 Task: Create a 'table' object.
Action: Mouse moved to (545, 77)
Screenshot: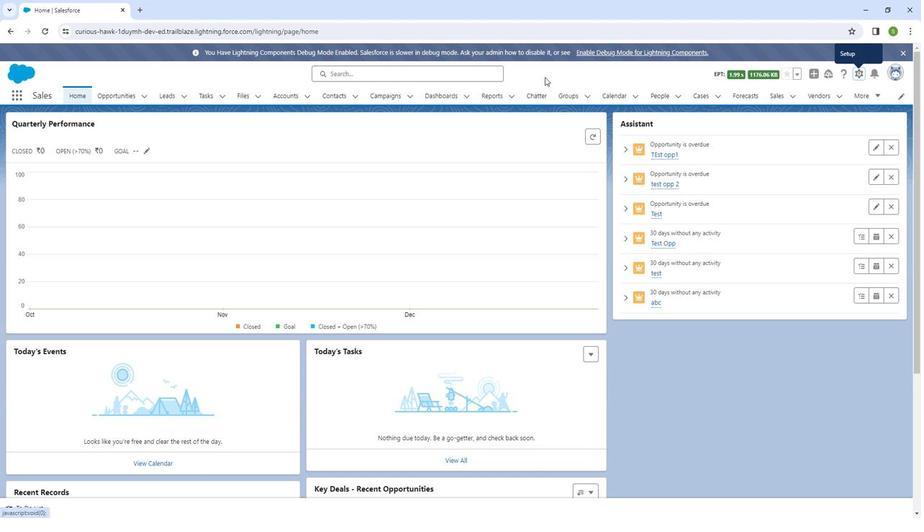 
Action: Mouse pressed left at (545, 77)
Screenshot: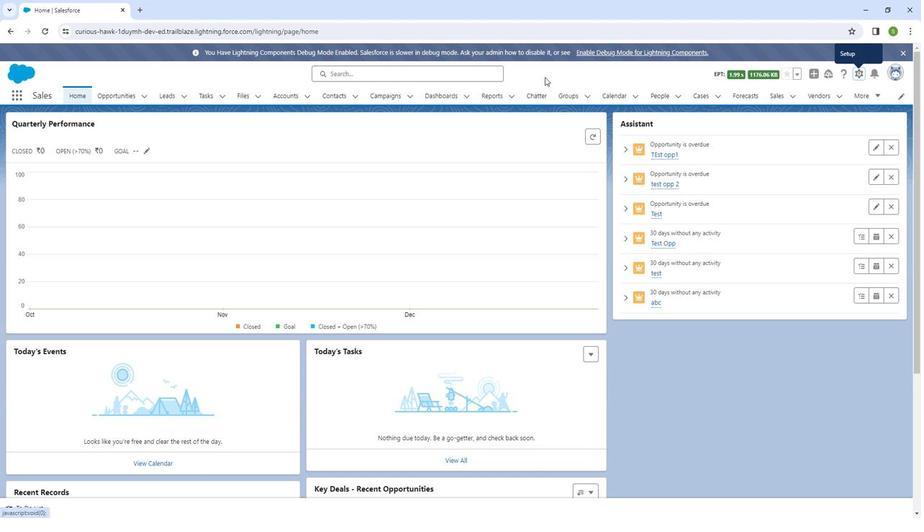 
Action: Mouse moved to (861, 72)
Screenshot: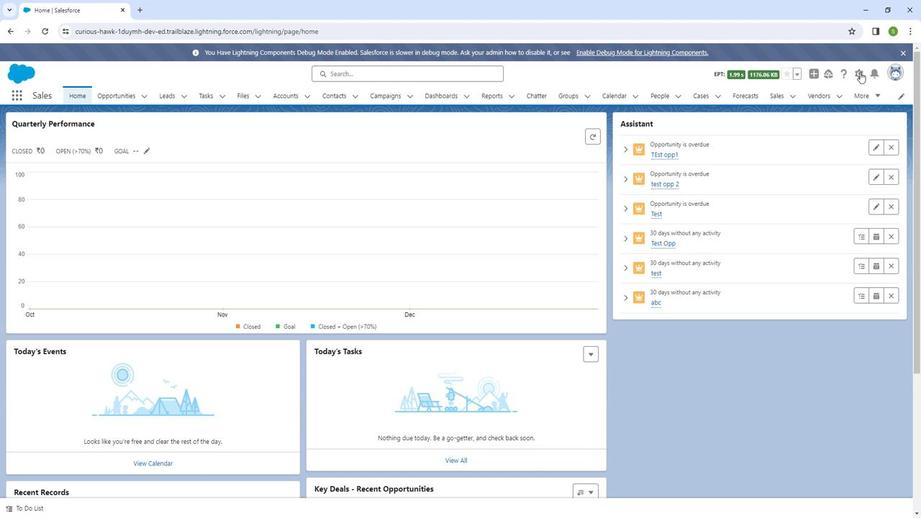 
Action: Mouse pressed left at (861, 72)
Screenshot: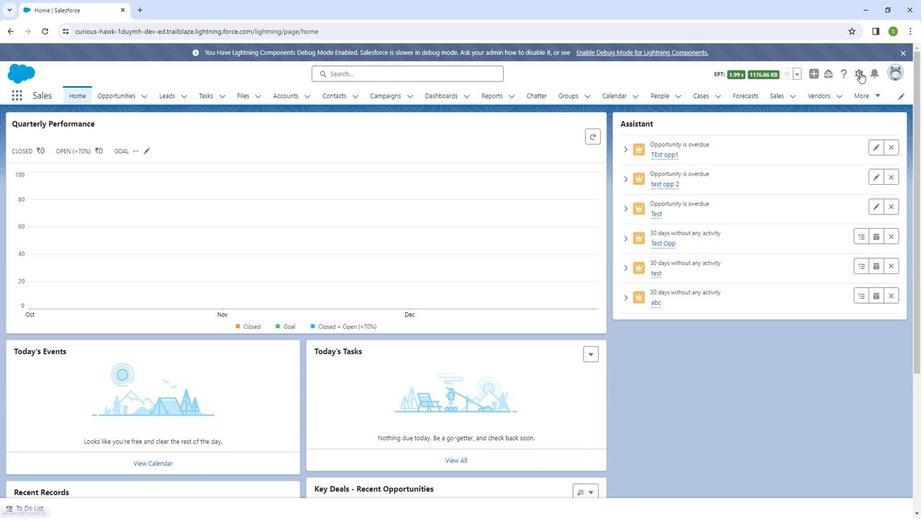 
Action: Mouse moved to (837, 104)
Screenshot: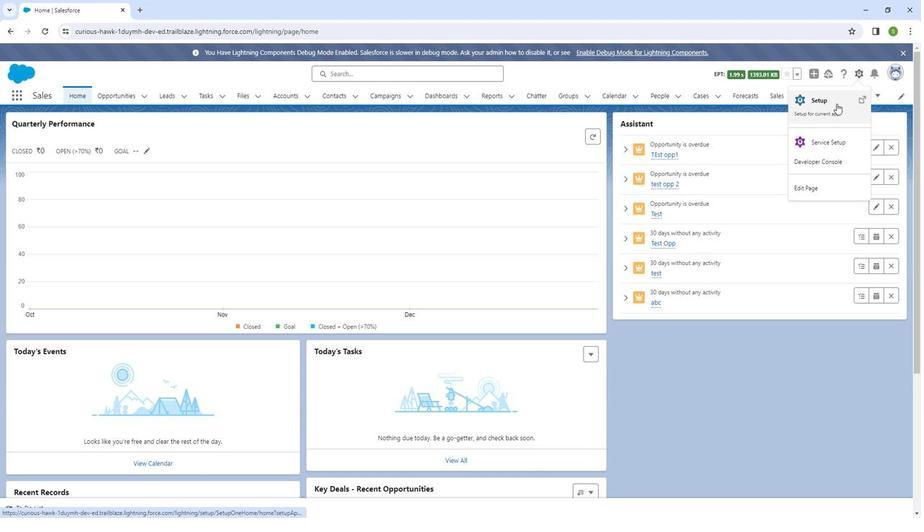 
Action: Mouse pressed left at (837, 104)
Screenshot: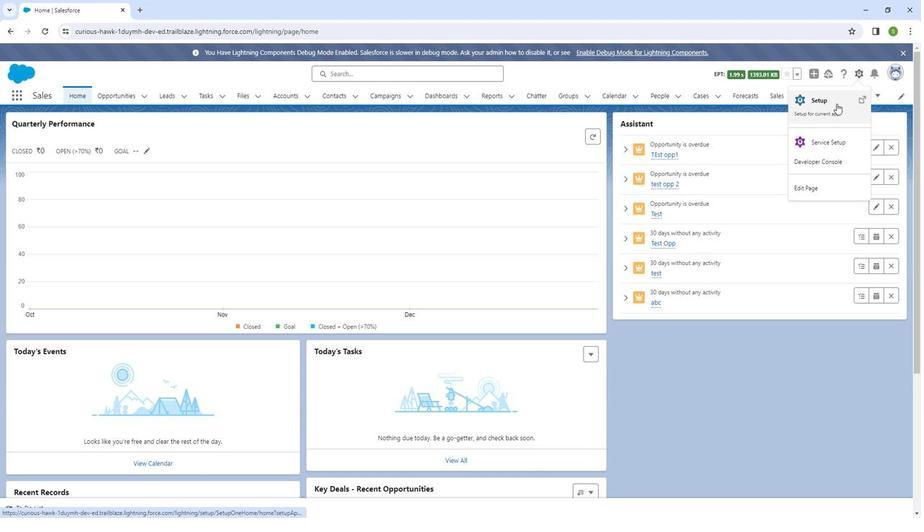 
Action: Mouse moved to (126, 97)
Screenshot: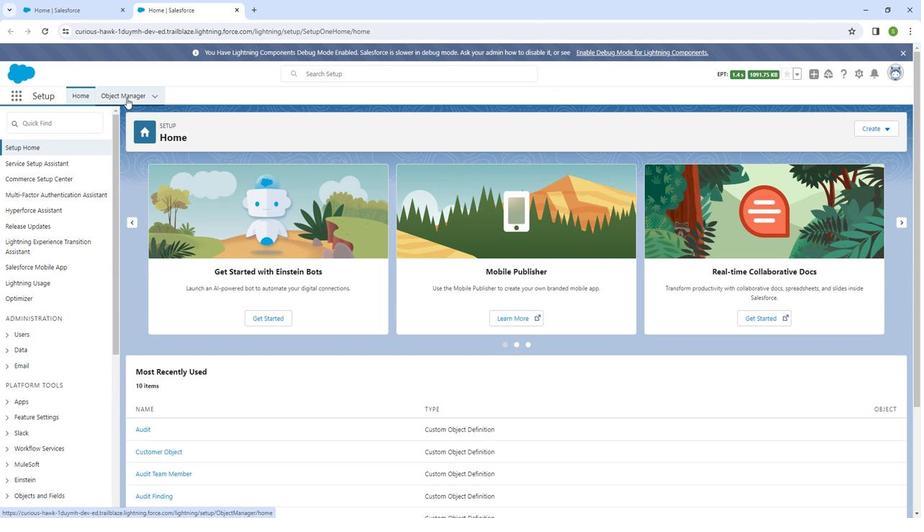 
Action: Mouse pressed left at (126, 97)
Screenshot: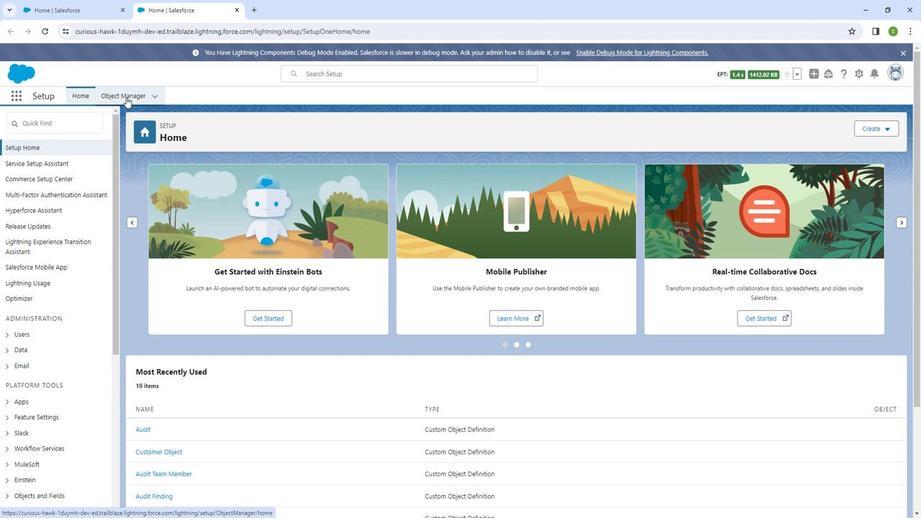 
Action: Mouse moved to (877, 126)
Screenshot: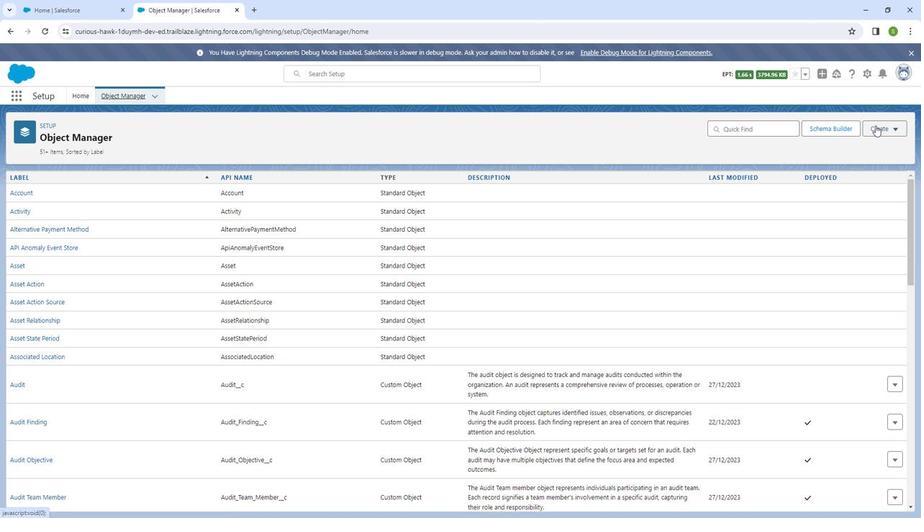 
Action: Mouse pressed left at (877, 126)
Screenshot: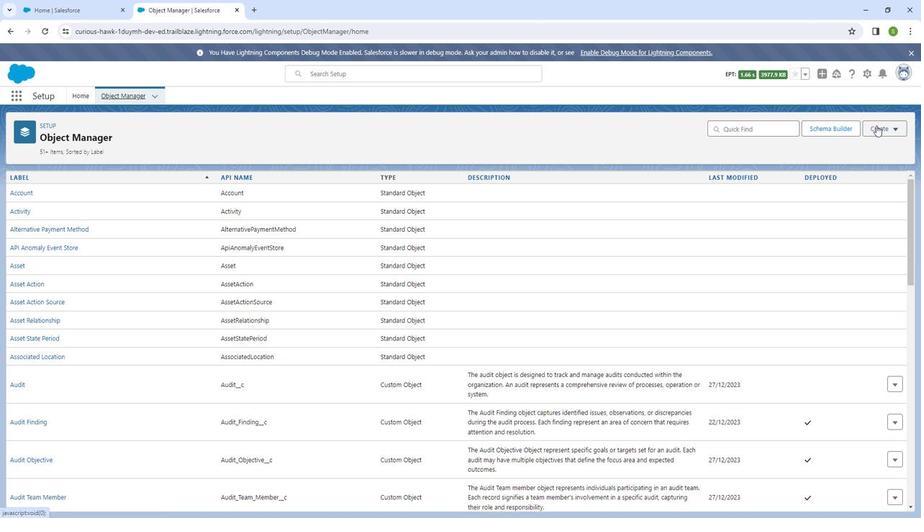 
Action: Mouse moved to (865, 150)
Screenshot: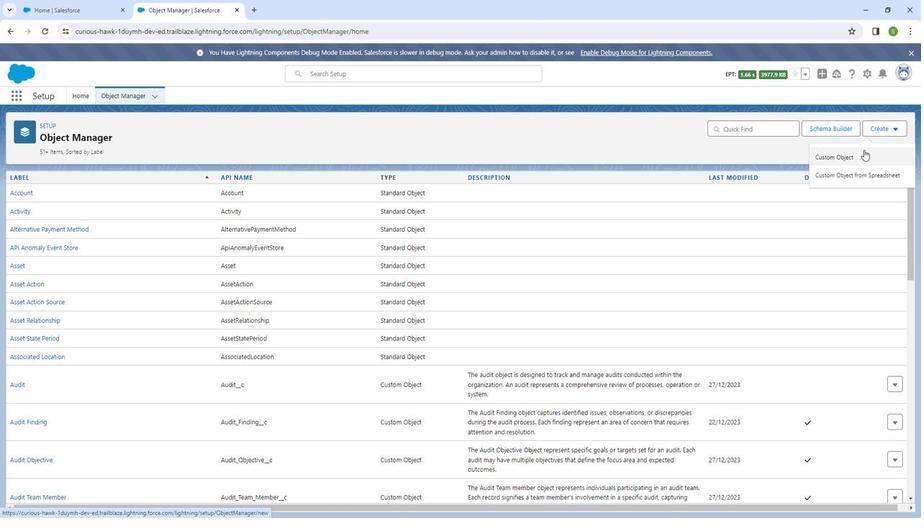 
Action: Mouse pressed left at (865, 150)
Screenshot: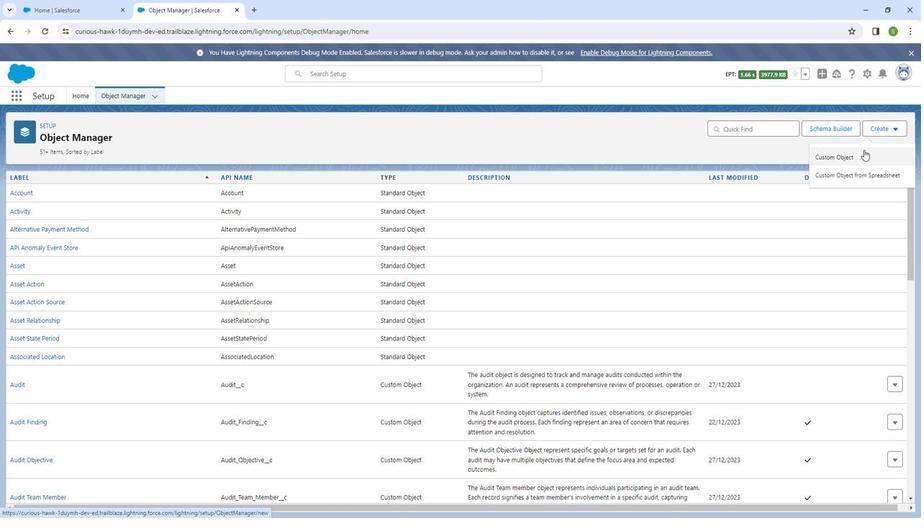
Action: Mouse moved to (244, 256)
Screenshot: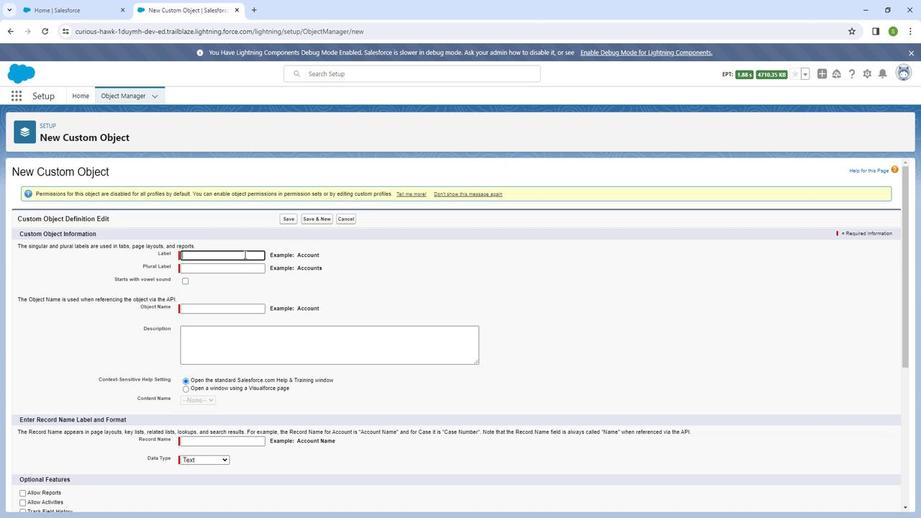 
Action: Mouse pressed left at (244, 256)
Screenshot: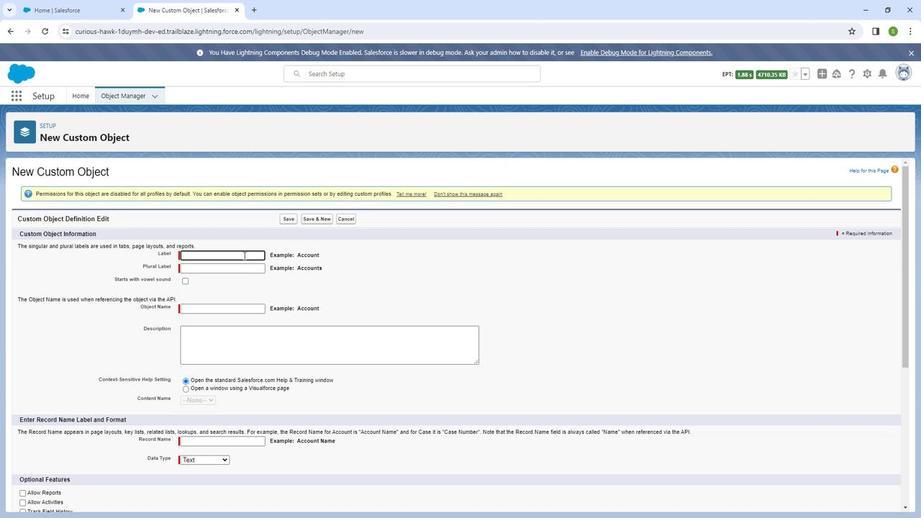
Action: Mouse moved to (245, 252)
Screenshot: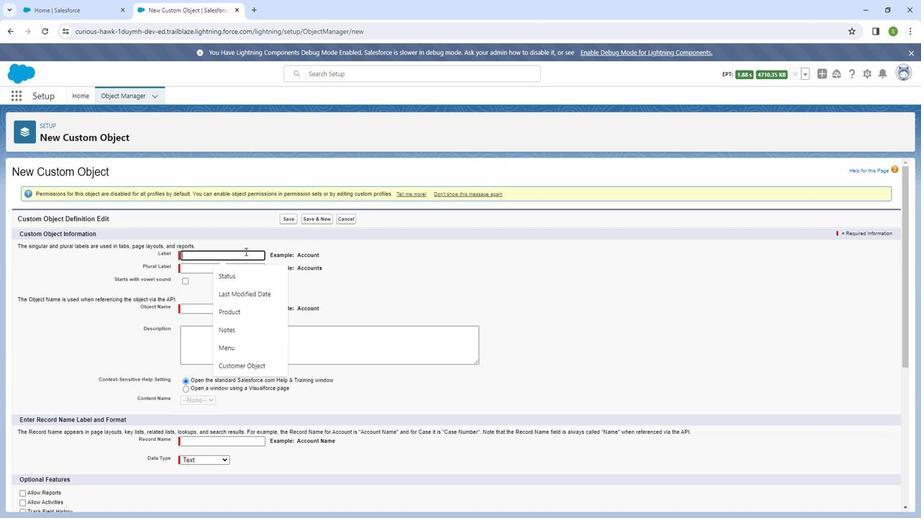 
Action: Key pressed <Key.shift_r>Table
Screenshot: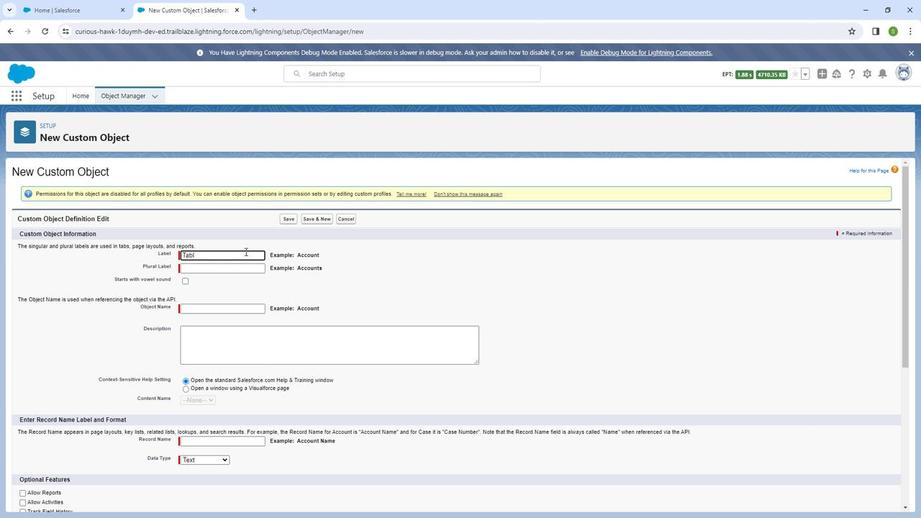 
Action: Mouse moved to (247, 270)
Screenshot: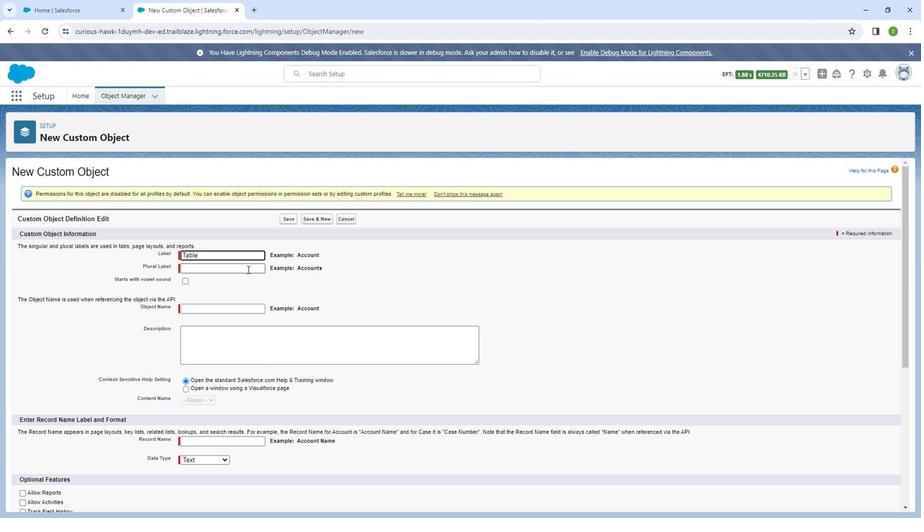 
Action: Mouse pressed left at (247, 270)
Screenshot: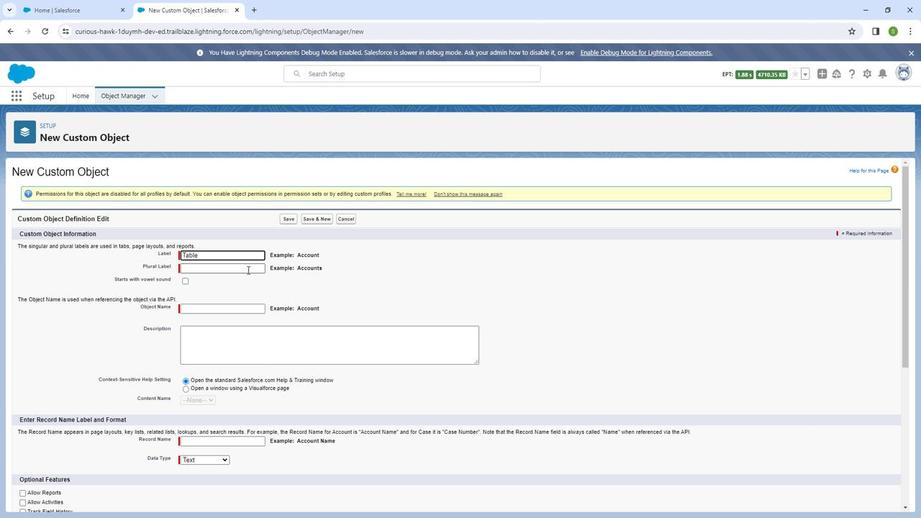
Action: Mouse moved to (242, 272)
Screenshot: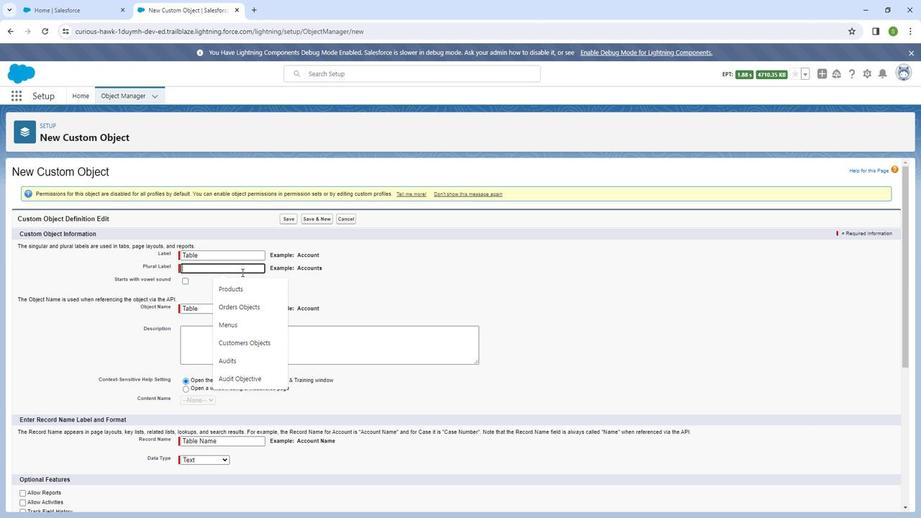 
Action: Key pressed <Key.shift_r>Tables
Screenshot: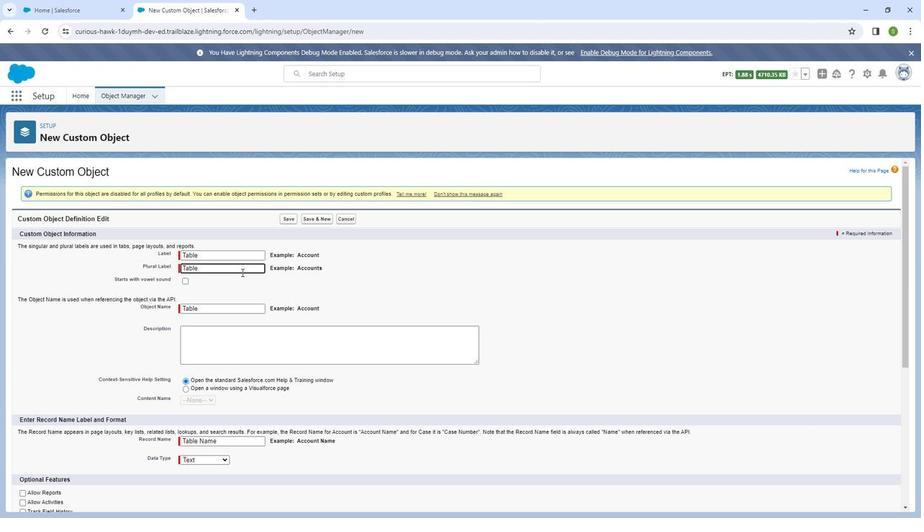 
Action: Mouse moved to (230, 337)
Screenshot: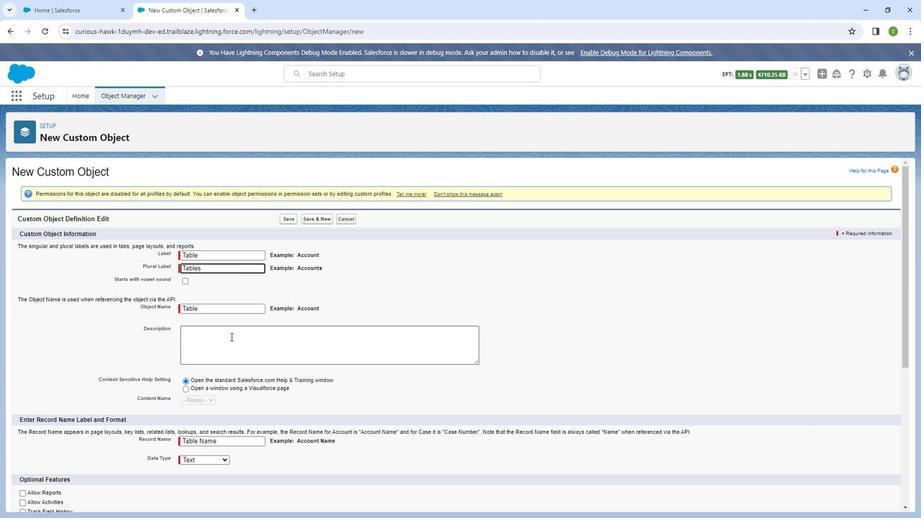 
Action: Mouse pressed left at (230, 337)
Screenshot: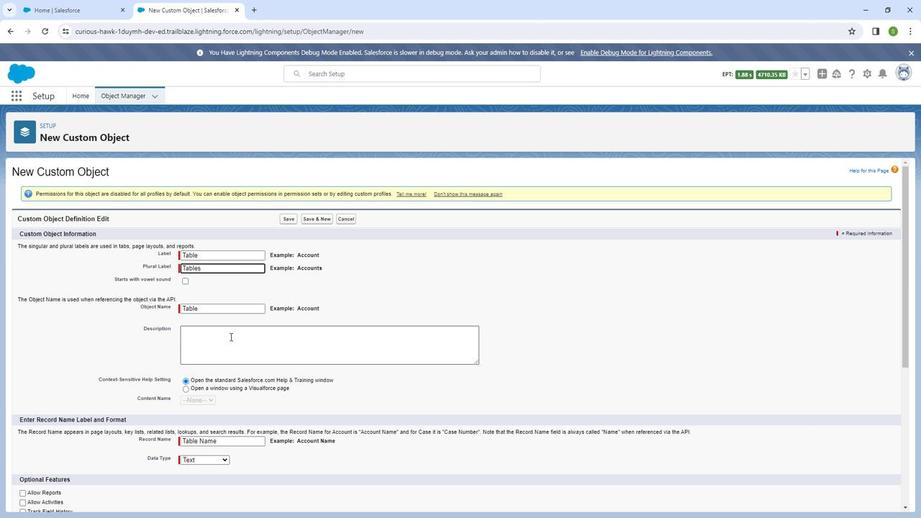 
Action: Key pressed <Key.shift_r>A<Key.space><Key.shift_r>Table<Key.space><Key.shift_r>Object<Key.space>in<Key.space><Key.shift_r><Key.shift_r>Restaurant<Key.space><Key.shift_r>Management<Key.space><Key.shift_r><Key.shift_r><Key.shift_r><Key.shift_r>System<Key.space>are<Key.space>important<Key.space>for<Key.space>guiding<Key.space>users<Key.space>and<Key.space>ensuring<Key.space>clarity<Key.space>about<Key.space>the<Key.space><Key.shift_r><Key.shift_r><Key.shift_r>Purpose<Key.space>and<Key.space>usage<Key.space>of<Key.space>each<Key.space>field.<Key.space><Key.shift_r><Key.shift_r><Key.shift_r><Key.shift_r><Key.shift_r><Key.shift_r><Key.shift_r><Key.shift_r><Key.shift_r>Table<Key.space><Key.shift_r><Key.shift_r><Key.shift_r><Key.shift_r><Key.shift_r>Object<Key.space>will<Key.space>store<Key.space>the<Key.space>reservation<Key.space>and<Key.space>customer<Key.space>object<Key.space>information.
Screenshot: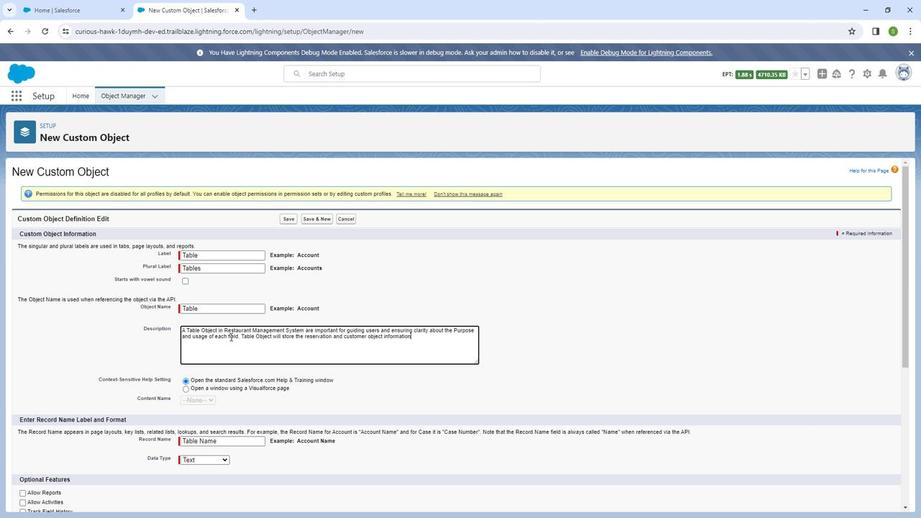 
Action: Mouse moved to (225, 443)
Screenshot: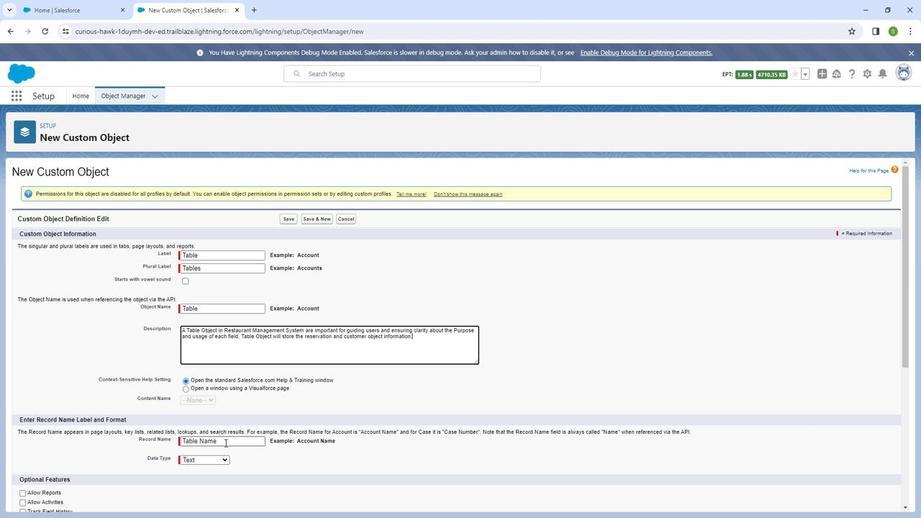 
Action: Mouse pressed left at (225, 443)
Screenshot: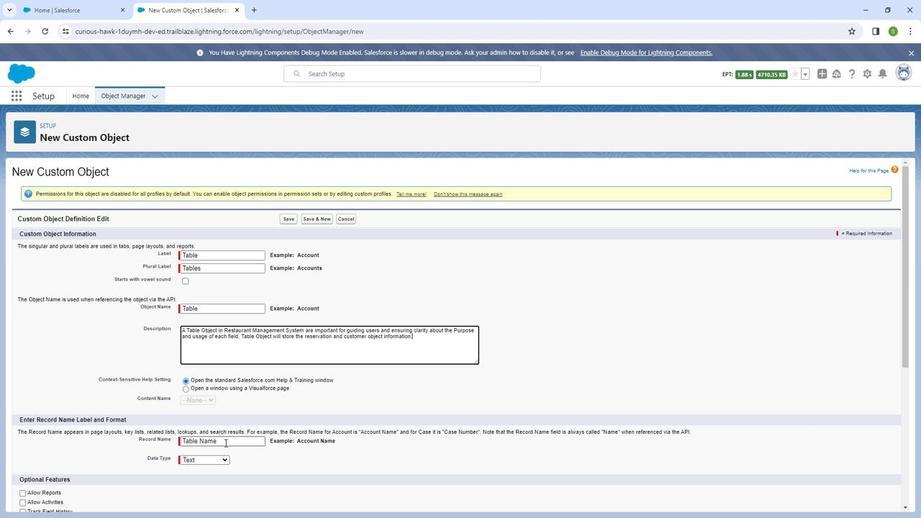 
Action: Mouse moved to (199, 435)
Screenshot: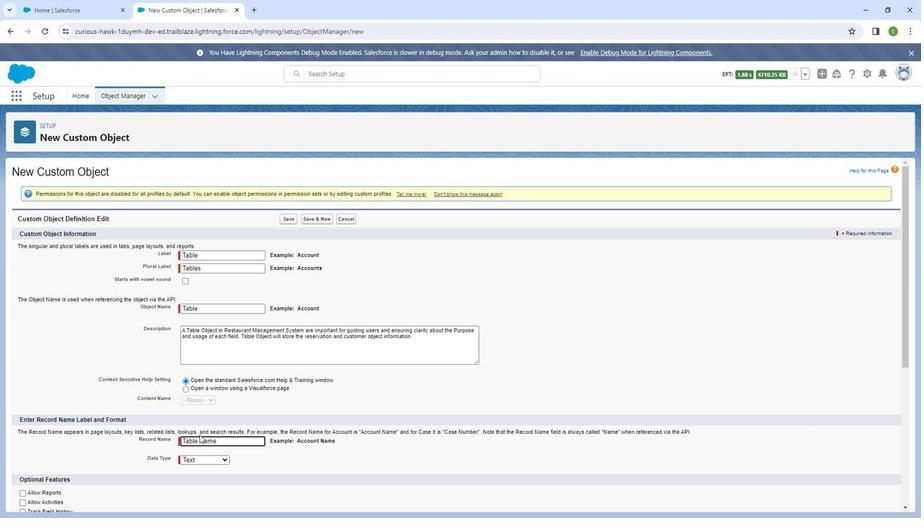 
Action: Key pressed <Key.backspace><Key.backspace><Key.backspace><Key.backspace><Key.shift_r>I<Key.shift_r>D
Screenshot: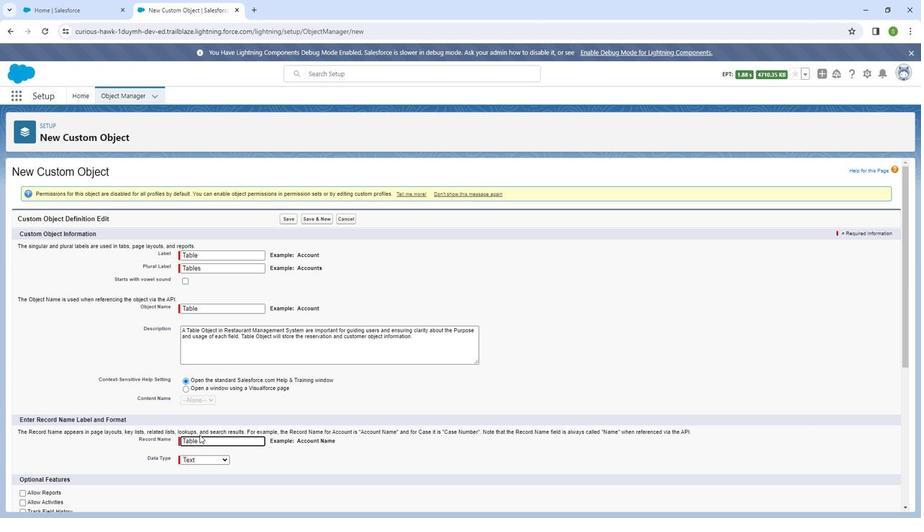 
Action: Mouse moved to (201, 460)
Screenshot: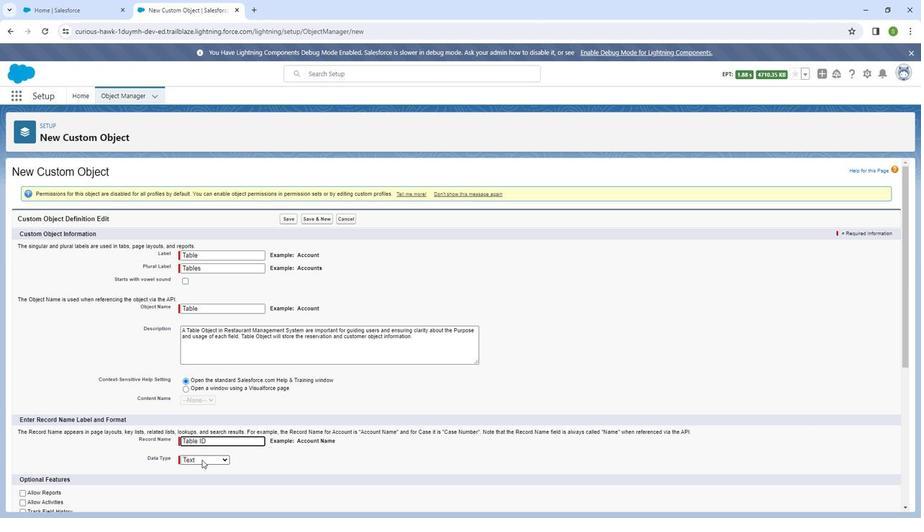 
Action: Mouse pressed left at (201, 460)
Screenshot: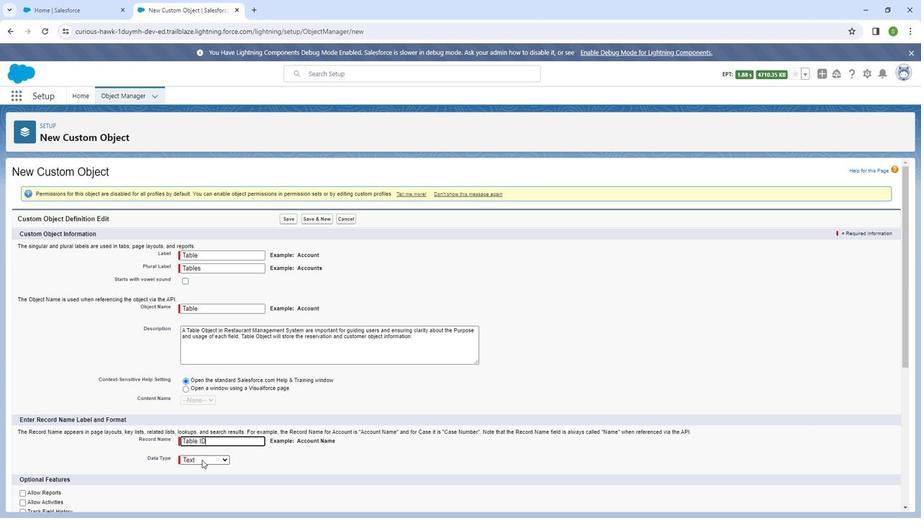 
Action: Mouse moved to (203, 478)
Screenshot: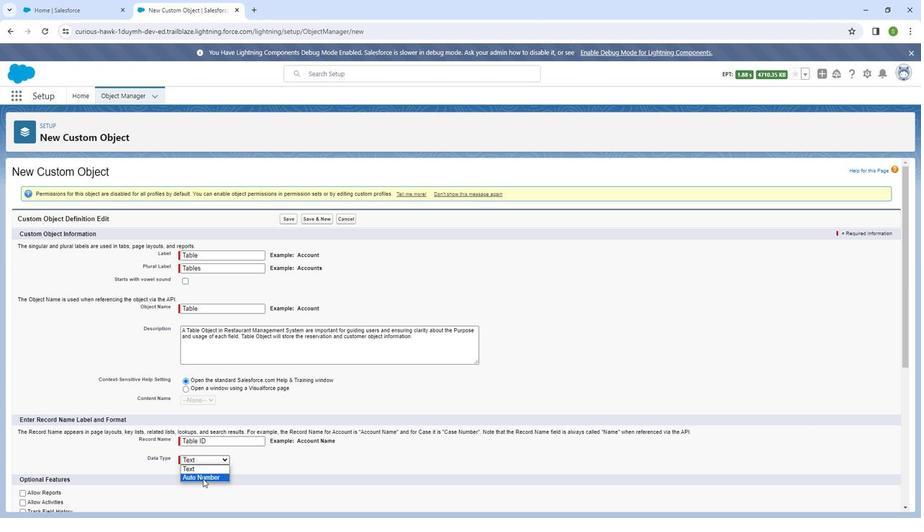 
Action: Mouse pressed left at (203, 478)
Screenshot: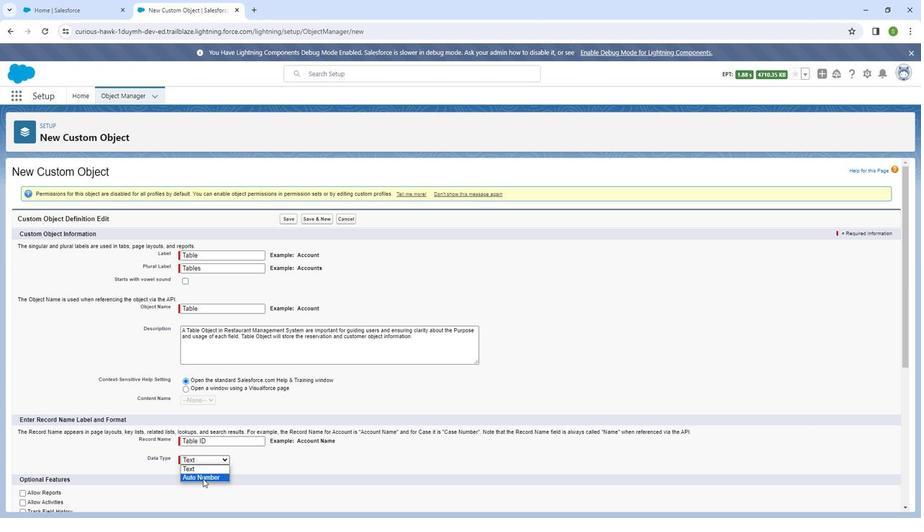 
Action: Mouse moved to (206, 471)
Screenshot: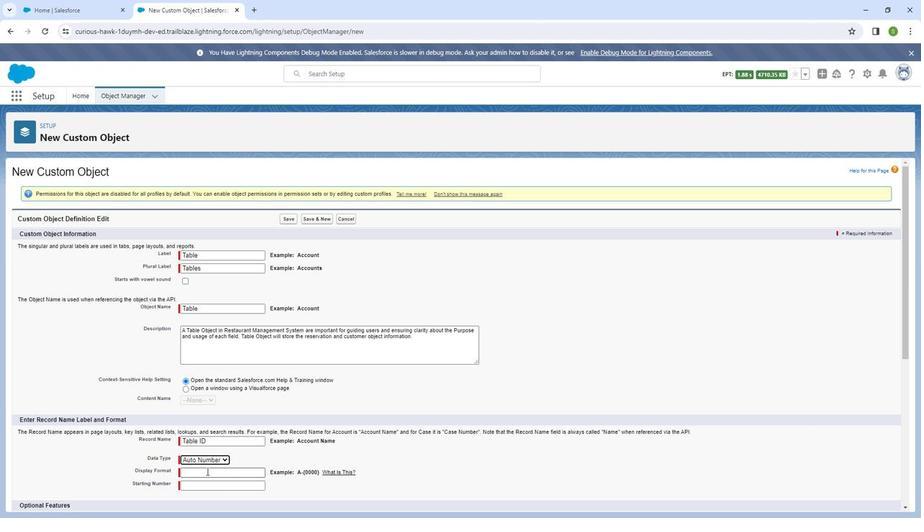 
Action: Mouse pressed left at (206, 471)
Screenshot: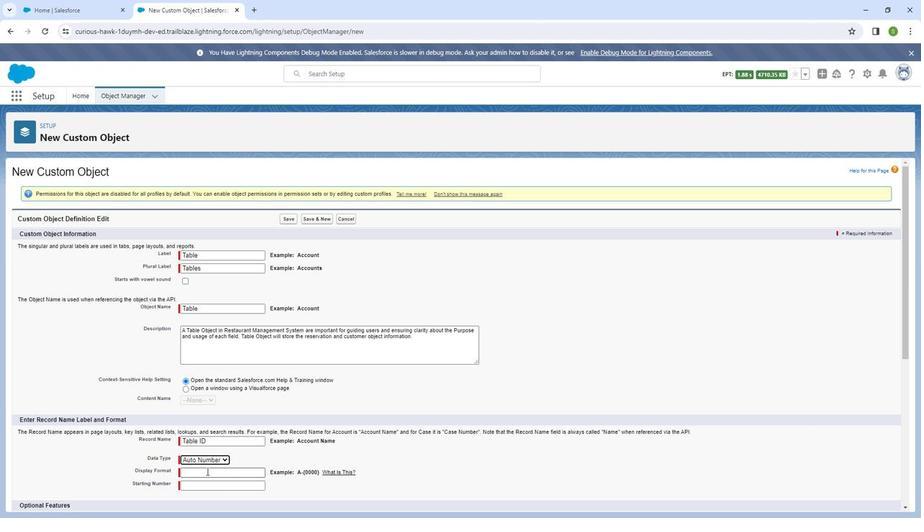 
Action: Mouse moved to (197, 473)
Screenshot: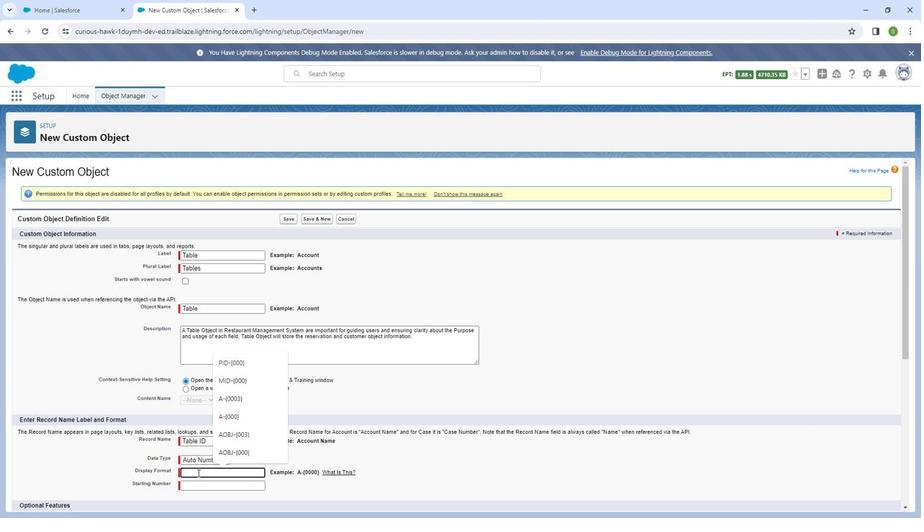
Action: Key pressed <Key.shift_r><Key.shift_r><Key.shift_r><Key.shift_r>TID-<Key.shift_r><Key.shift_r><Key.shift_r><Key.shift_r><Key.shift_r><Key.shift_r>{}
Screenshot: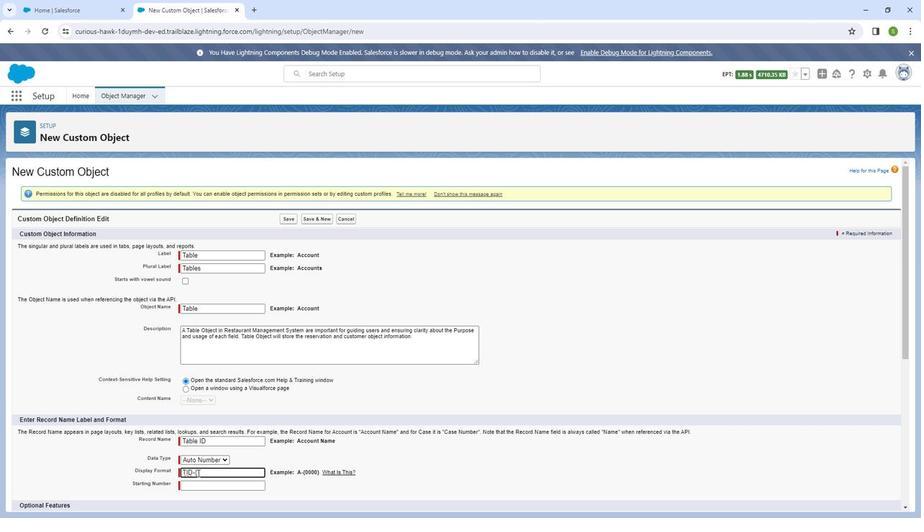 
Action: Mouse moved to (195, 472)
Screenshot: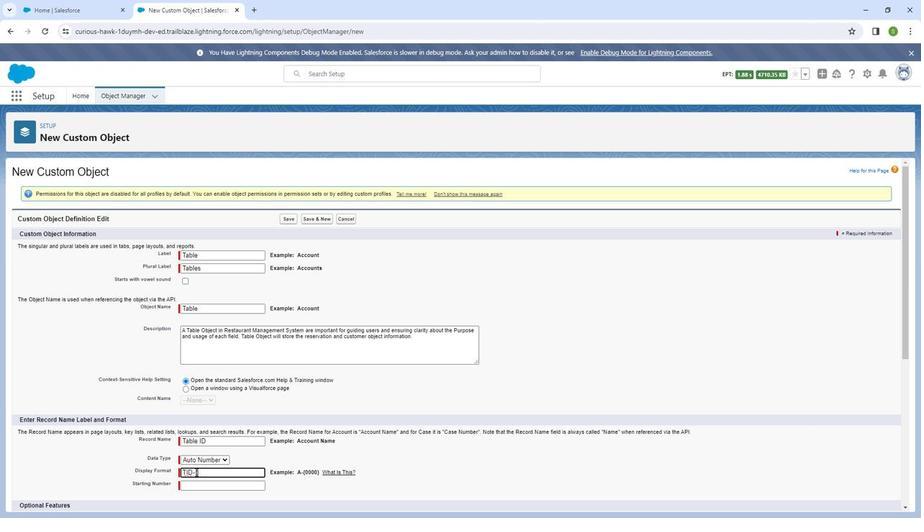 
Action: Mouse pressed left at (195, 472)
Screenshot: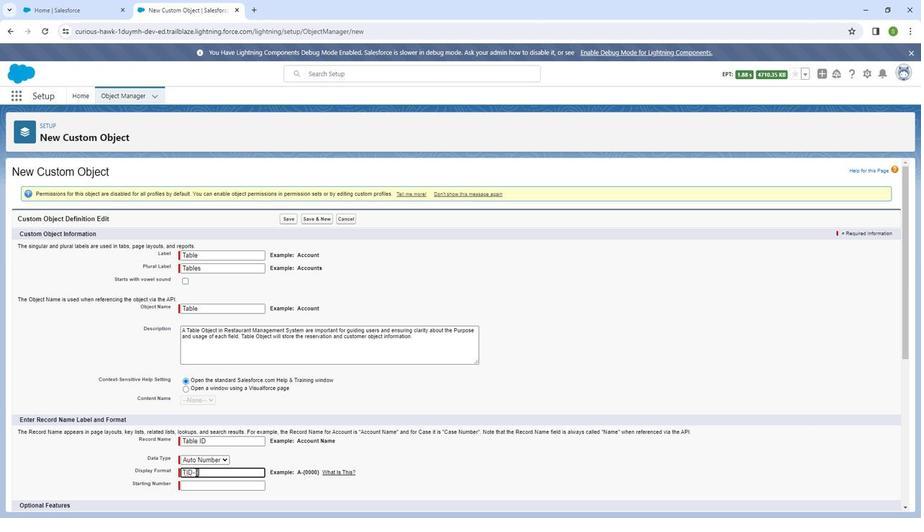 
Action: Mouse moved to (200, 469)
Screenshot: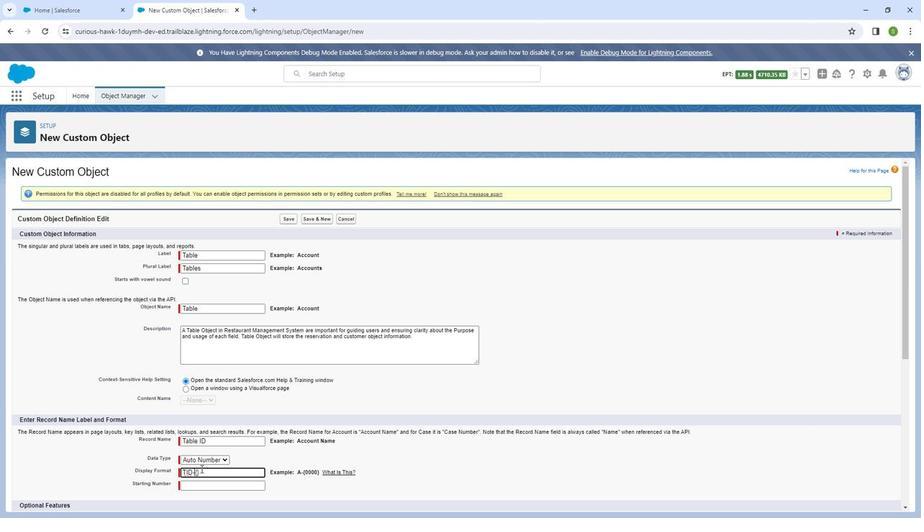 
Action: Key pressed <Key.right>3698
Screenshot: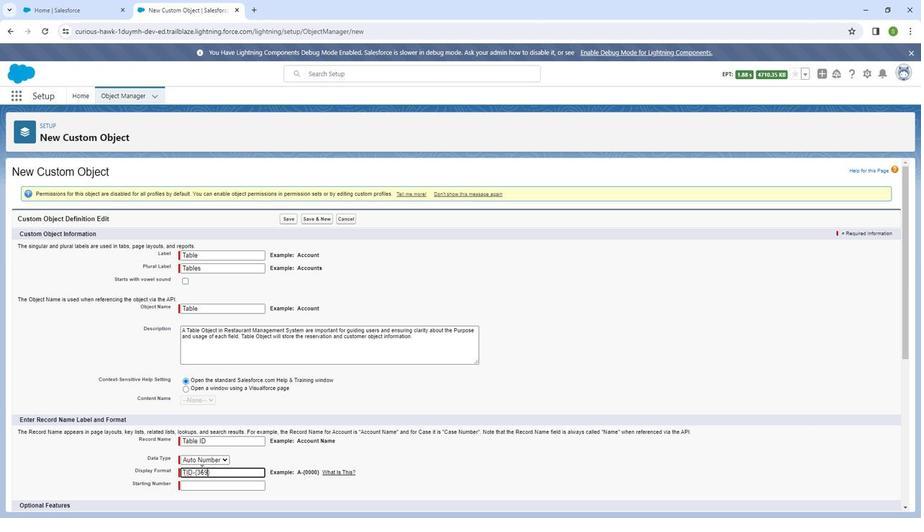 
Action: Mouse moved to (193, 484)
Screenshot: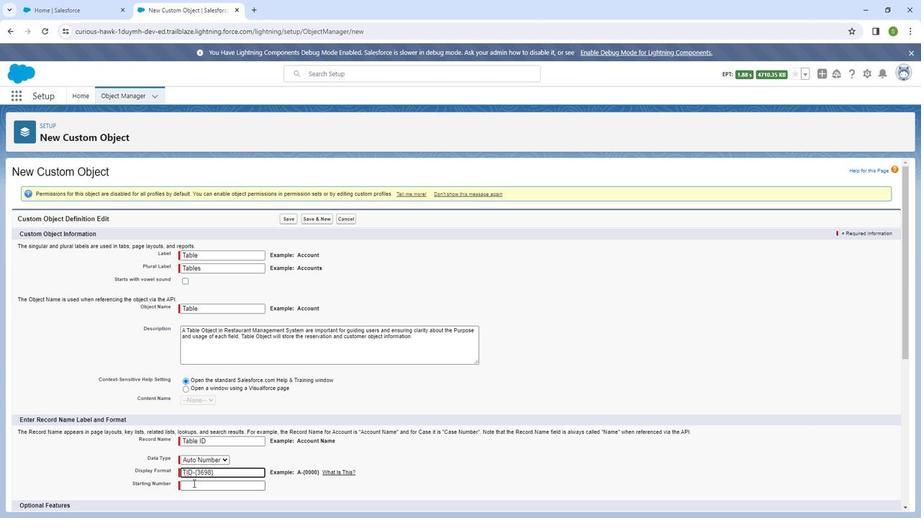 
Action: Mouse pressed left at (193, 484)
Screenshot: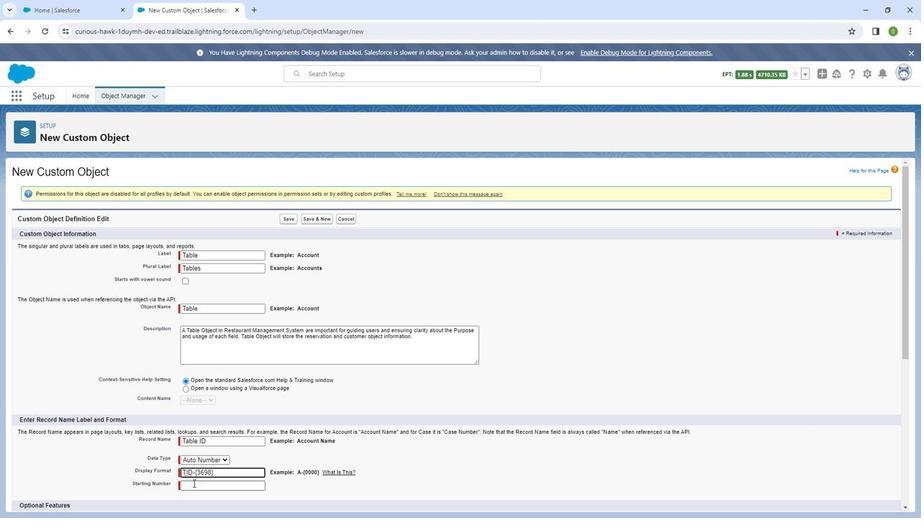 
Action: Mouse moved to (249, 500)
Screenshot: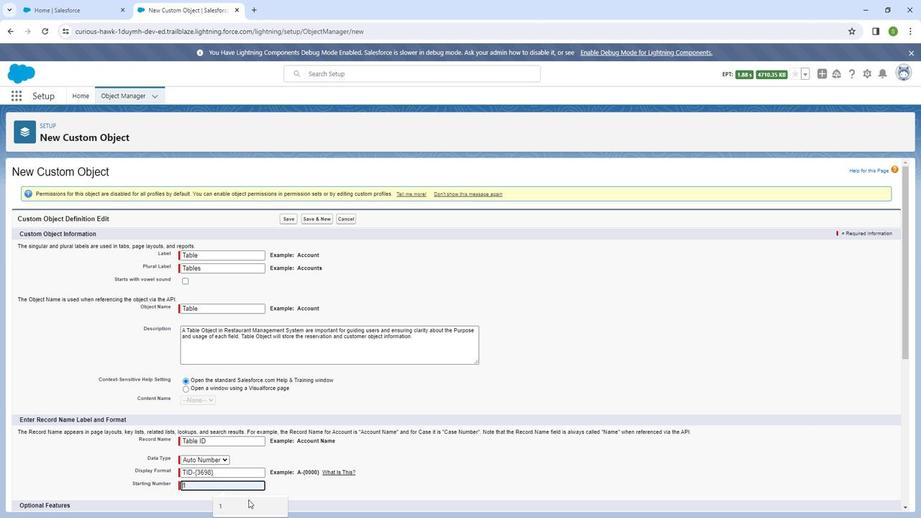 
Action: Mouse pressed left at (249, 500)
Screenshot: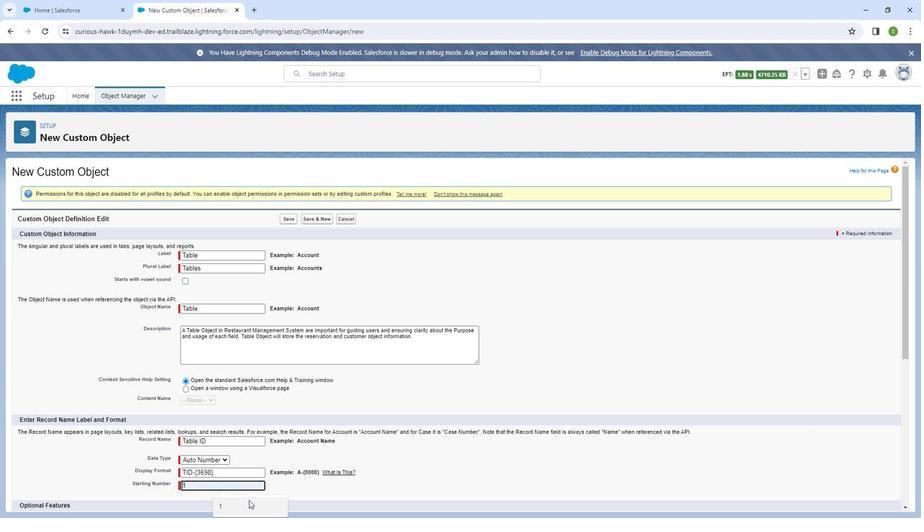 
Action: Mouse moved to (288, 458)
Screenshot: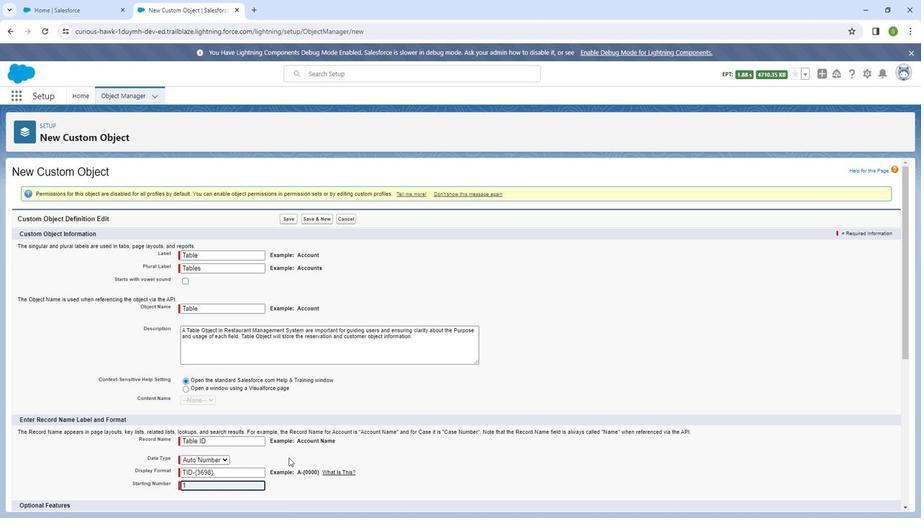 
Action: Mouse scrolled (288, 457) with delta (0, 0)
Screenshot: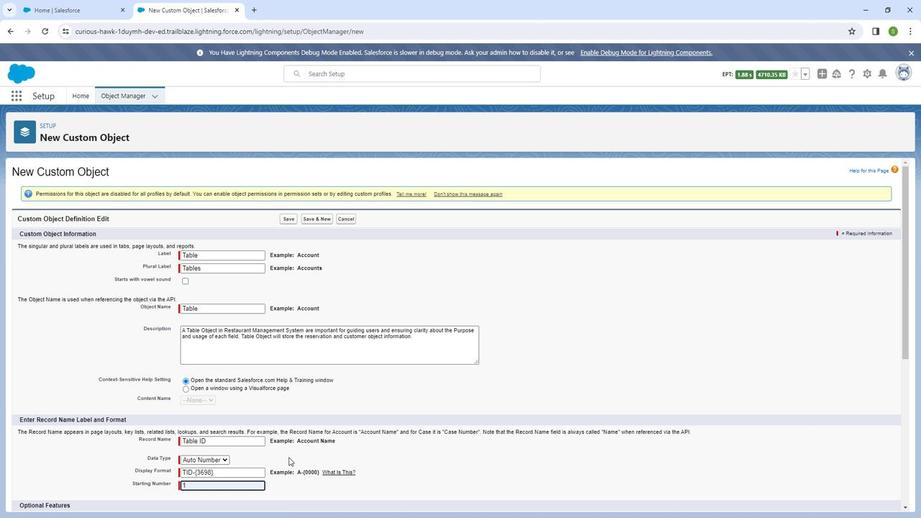 
Action: Mouse scrolled (288, 457) with delta (0, 0)
Screenshot: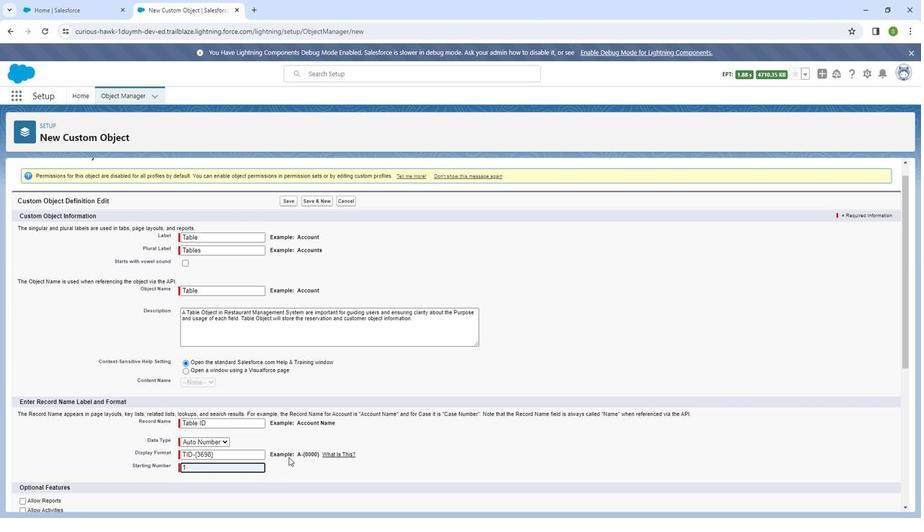 
Action: Mouse moved to (57, 429)
Screenshot: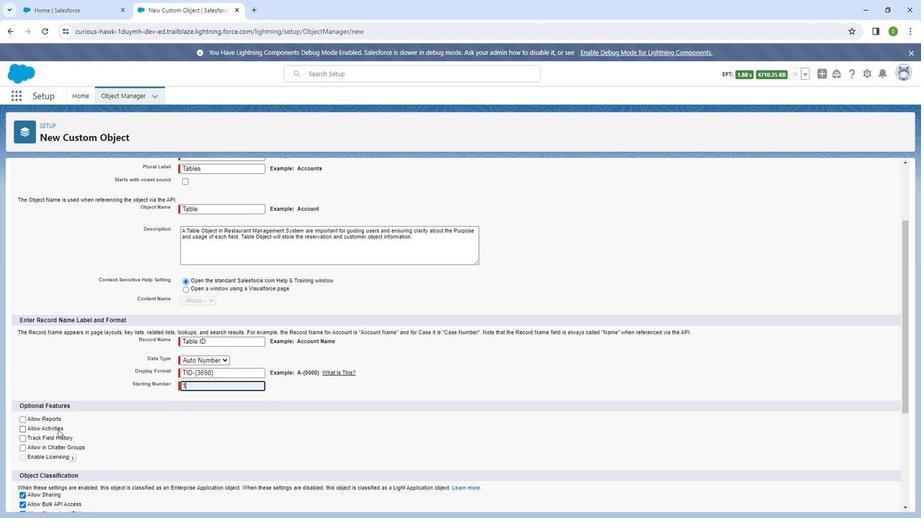 
Action: Mouse pressed left at (57, 429)
Screenshot: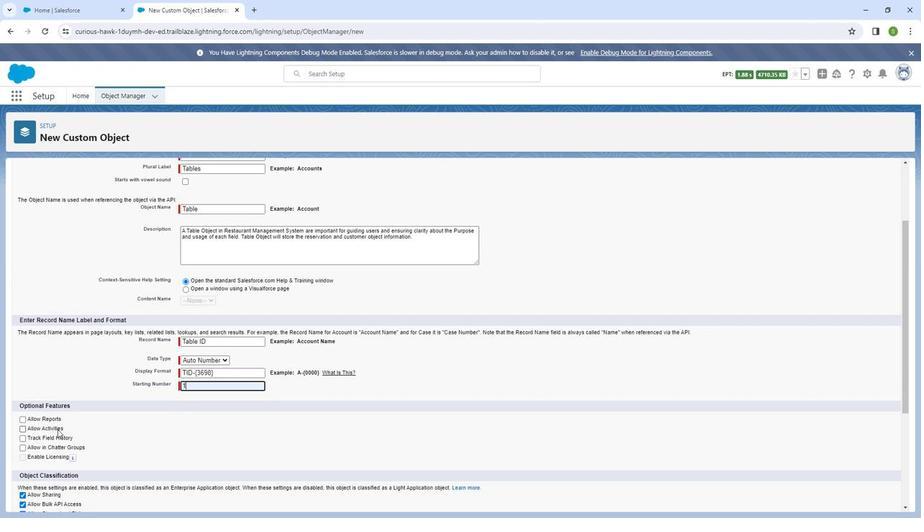 
Action: Mouse moved to (68, 448)
Screenshot: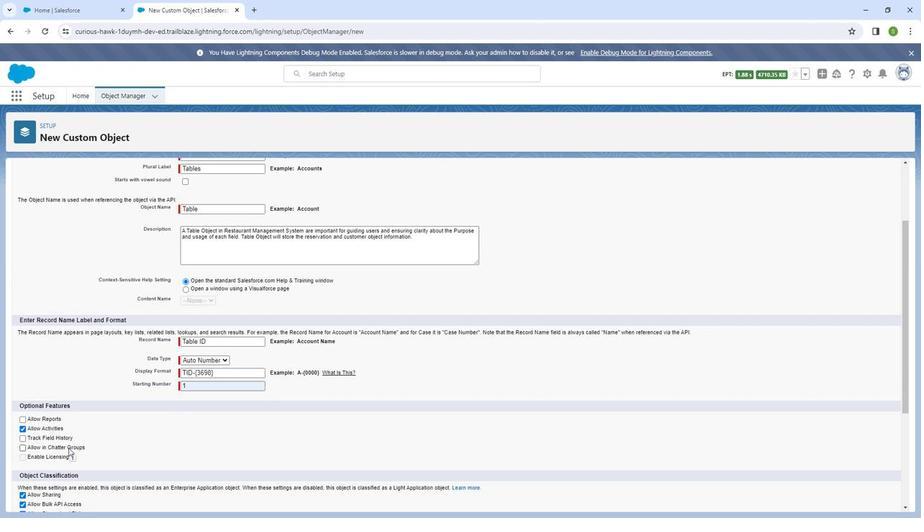 
Action: Mouse pressed left at (68, 448)
Screenshot: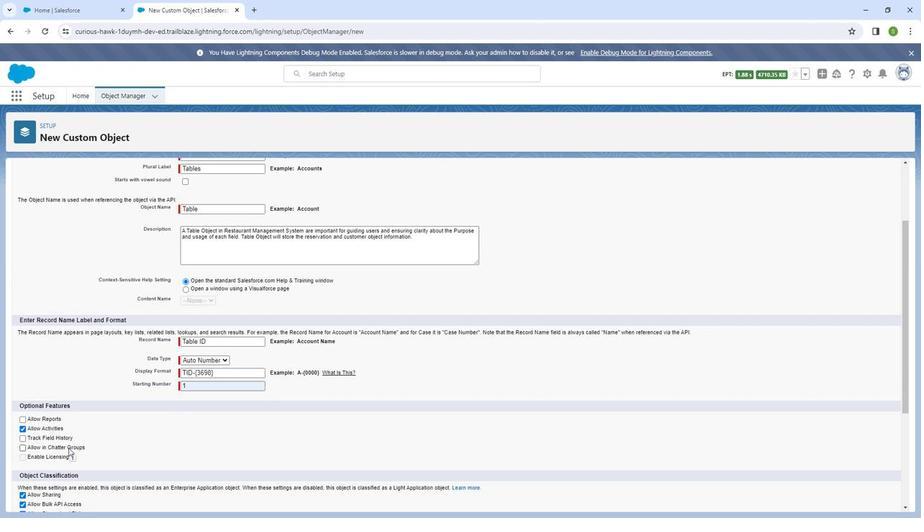 
Action: Mouse moved to (25, 447)
Screenshot: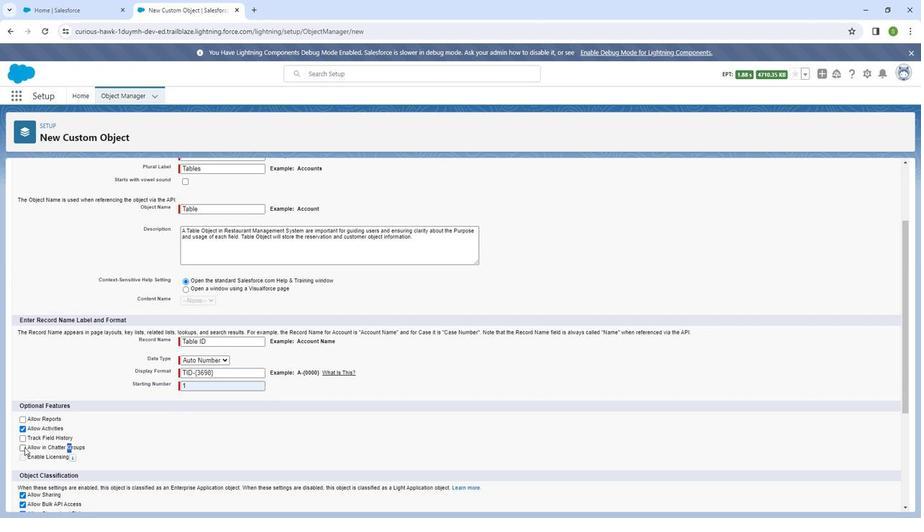 
Action: Mouse pressed left at (25, 447)
Screenshot: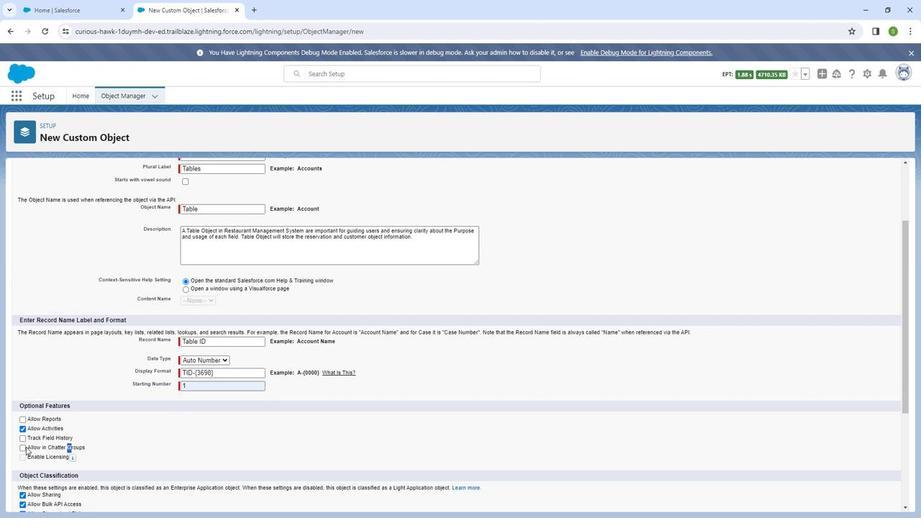 
Action: Mouse moved to (23, 448)
Screenshot: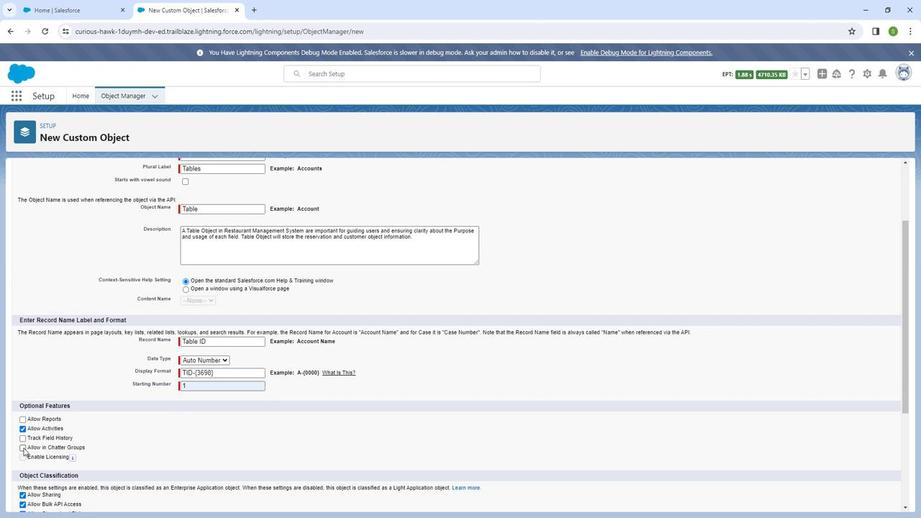 
Action: Mouse pressed left at (23, 448)
Screenshot: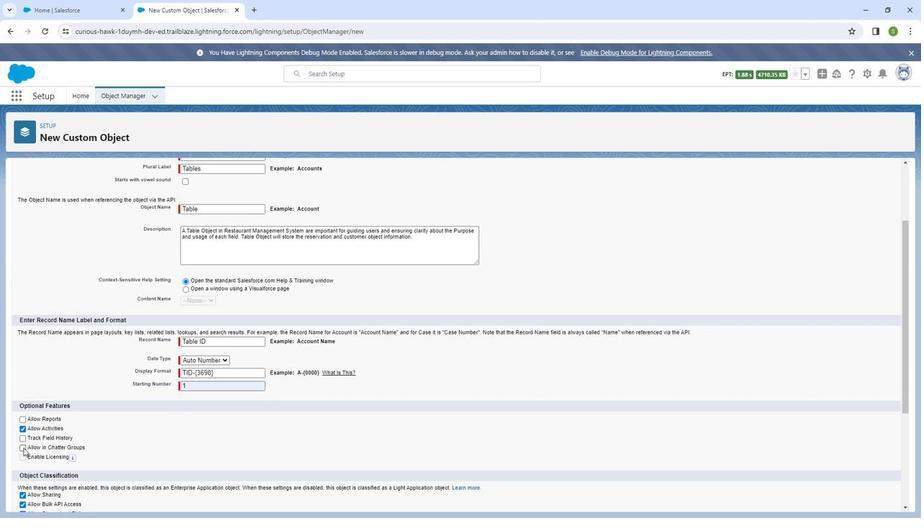 
Action: Mouse moved to (238, 442)
Screenshot: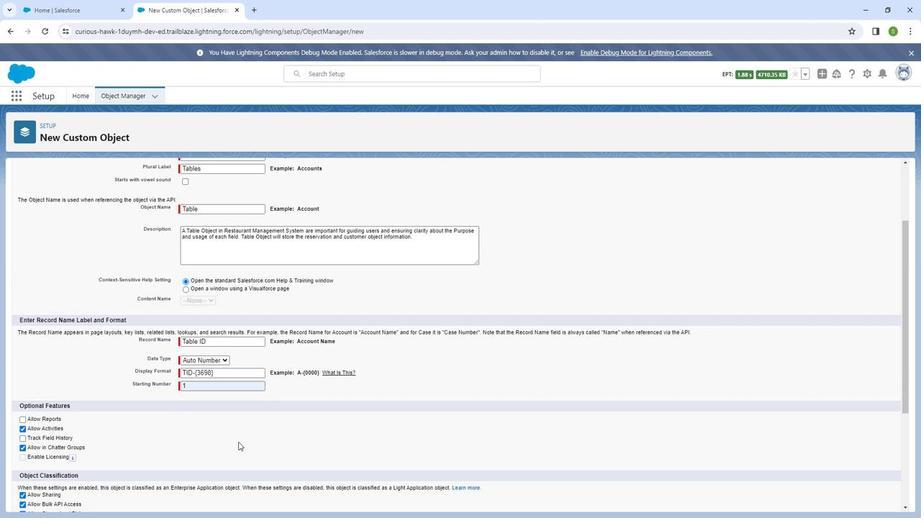 
Action: Mouse scrolled (238, 441) with delta (0, 0)
Screenshot: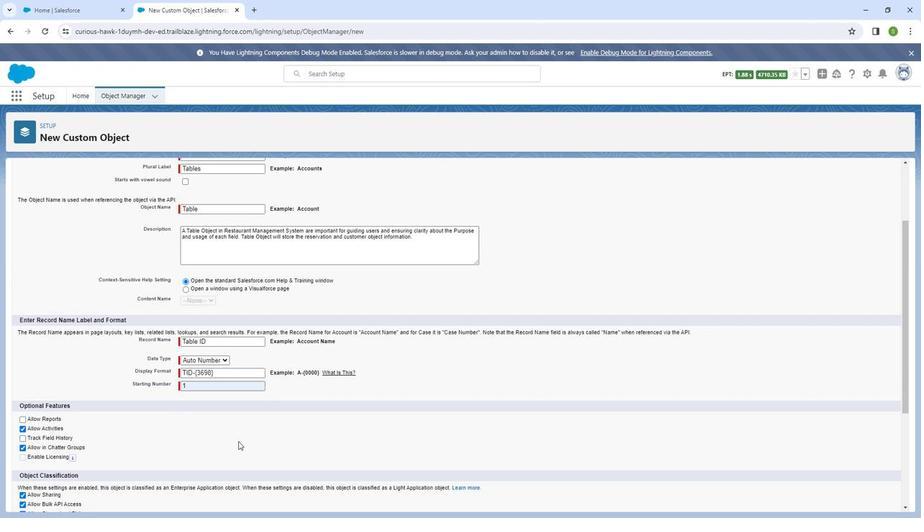 
Action: Mouse moved to (239, 441)
Screenshot: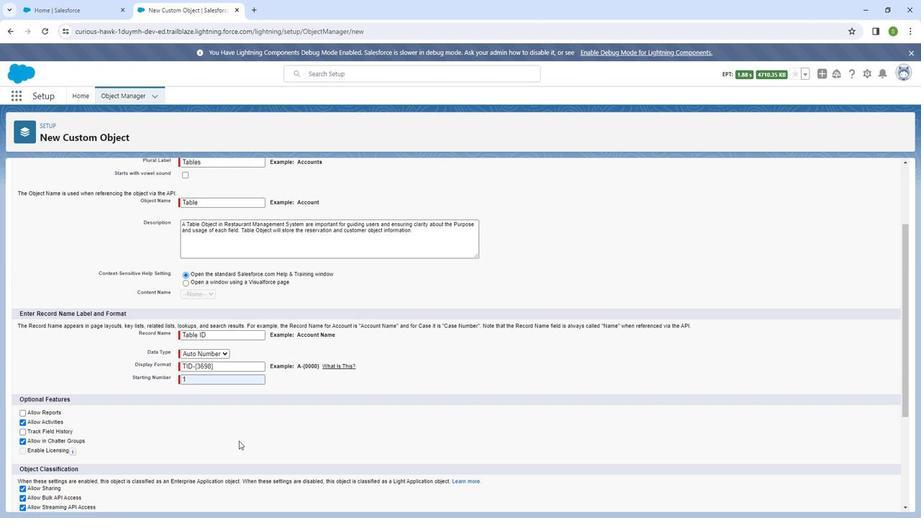 
Action: Mouse scrolled (239, 440) with delta (0, 0)
Screenshot: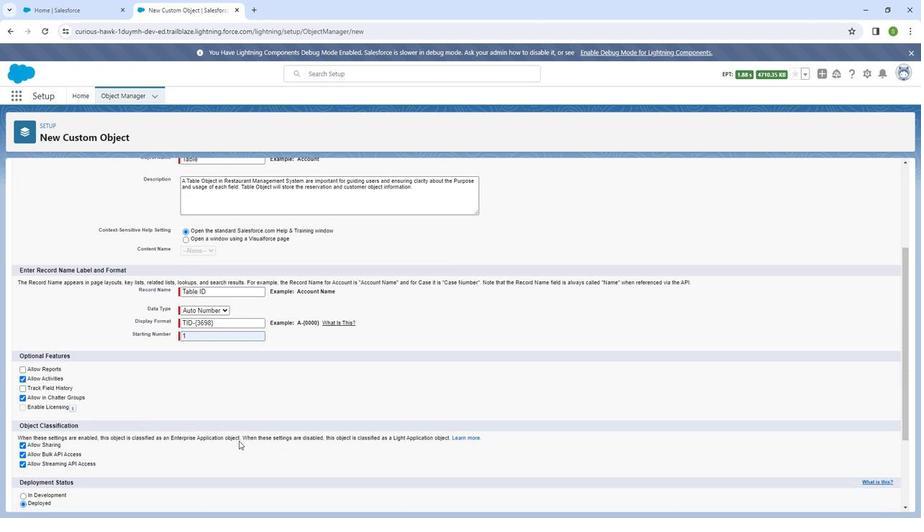 
Action: Mouse scrolled (239, 440) with delta (0, 0)
Screenshot: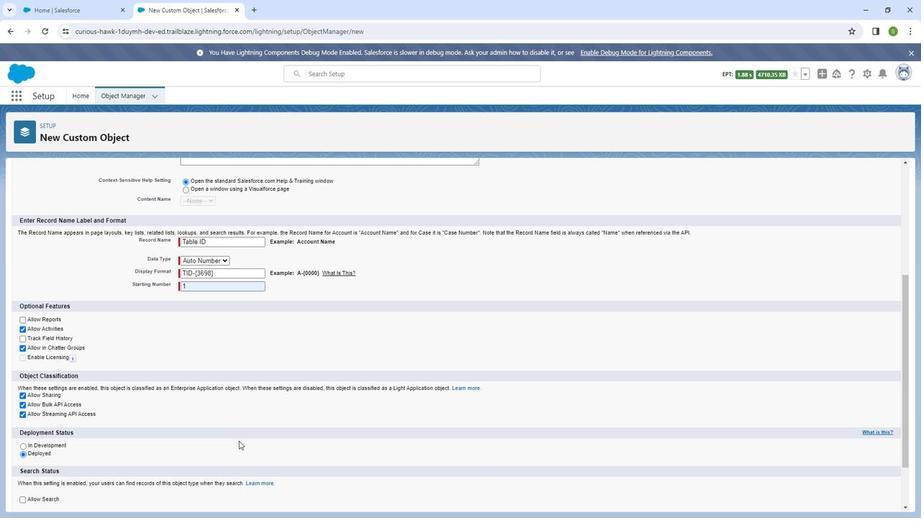 
Action: Mouse moved to (33, 449)
Screenshot: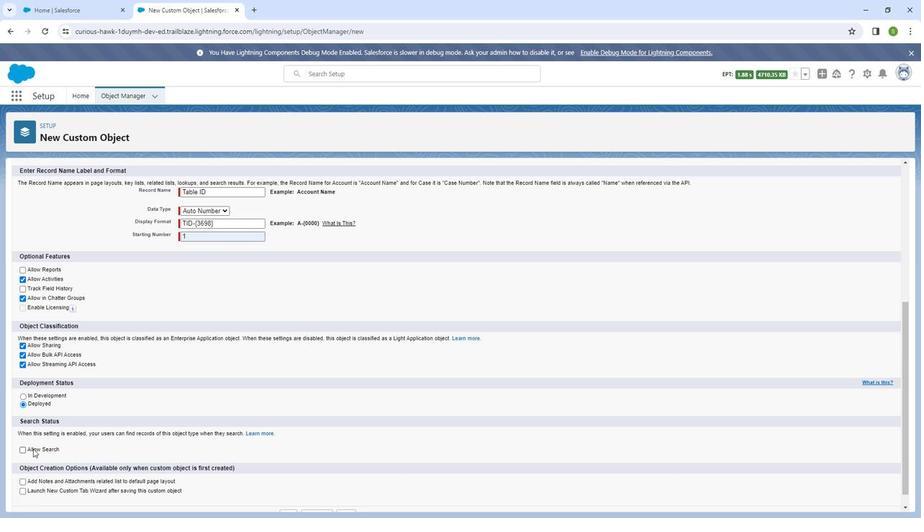 
Action: Mouse pressed left at (33, 449)
Screenshot: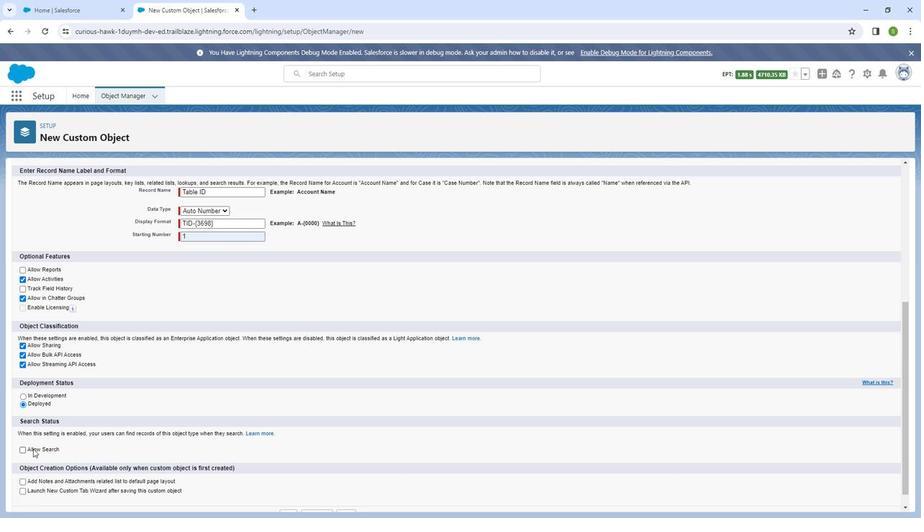 
Action: Mouse moved to (38, 480)
Screenshot: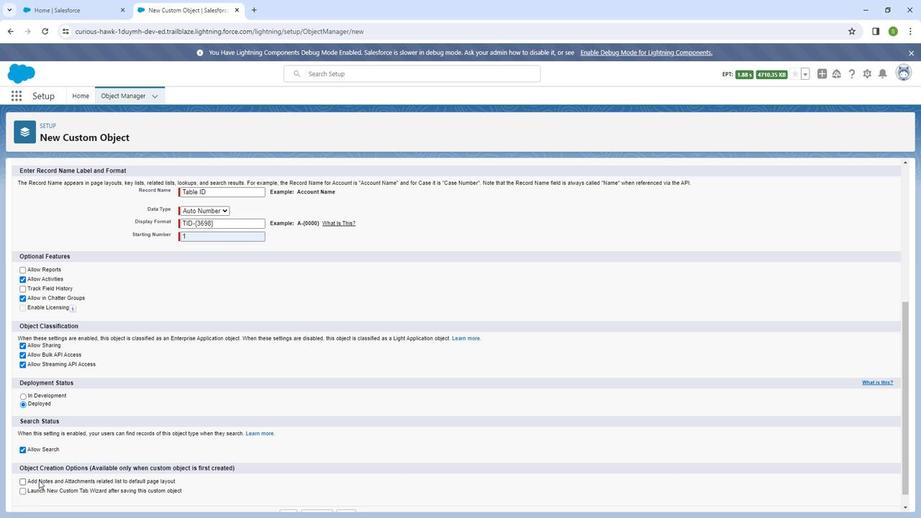 
Action: Mouse pressed left at (38, 480)
Screenshot: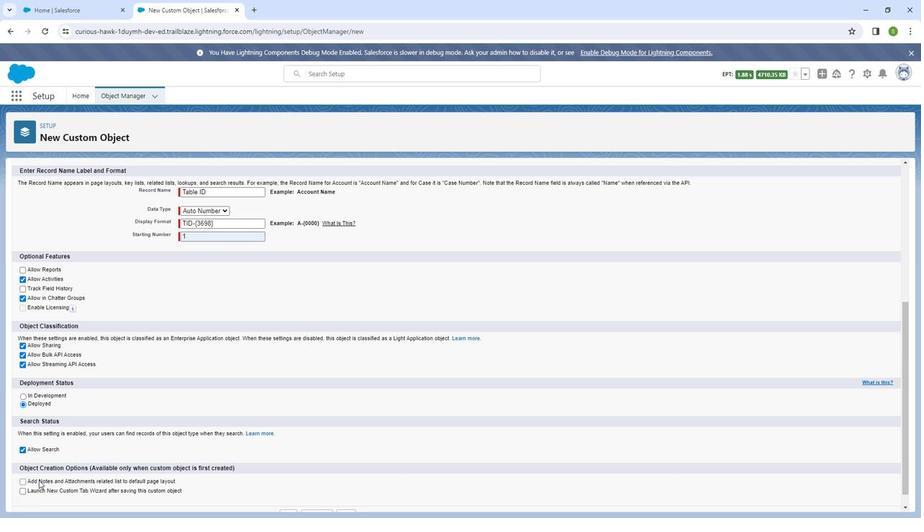 
Action: Mouse moved to (345, 391)
Screenshot: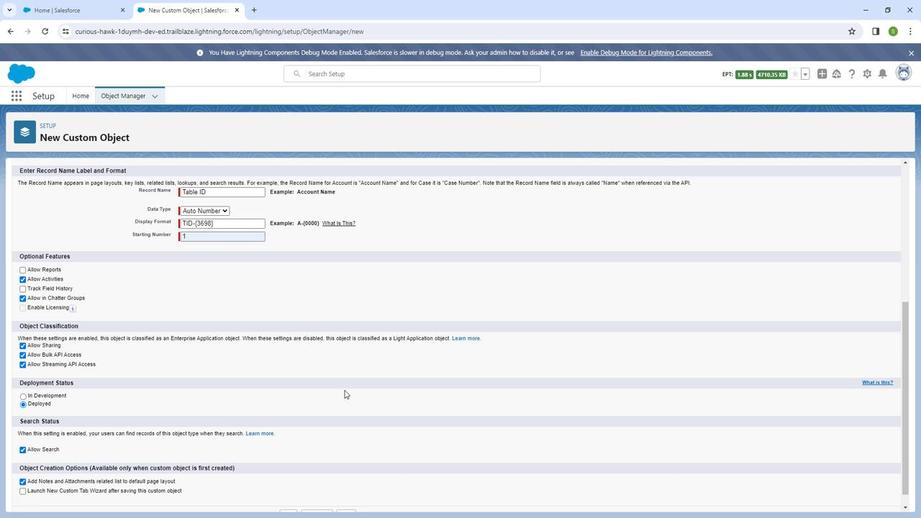
Action: Mouse scrolled (345, 391) with delta (0, 0)
Screenshot: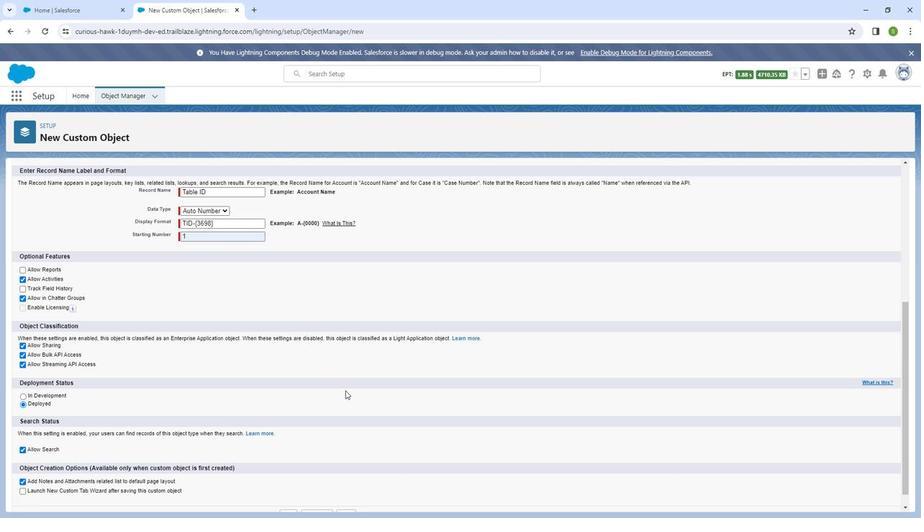 
Action: Mouse scrolled (345, 391) with delta (0, 0)
Screenshot: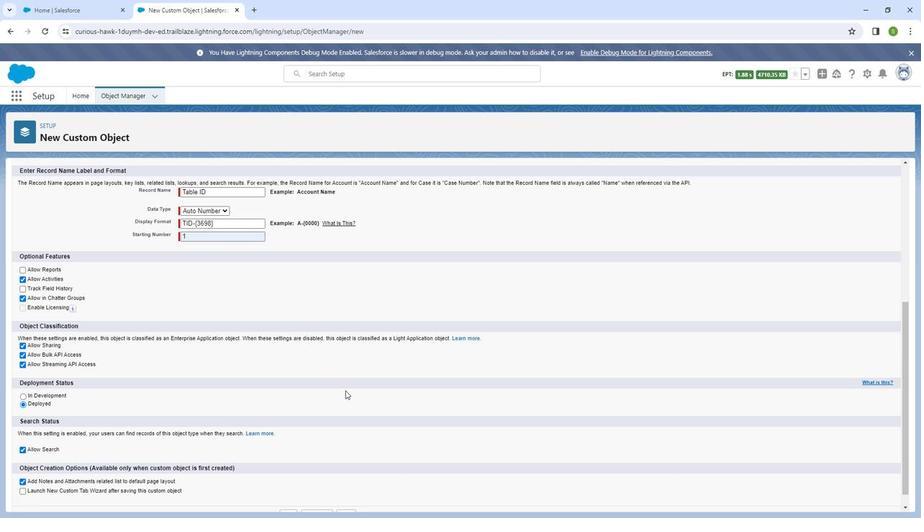 
Action: Mouse scrolled (345, 391) with delta (0, 0)
Screenshot: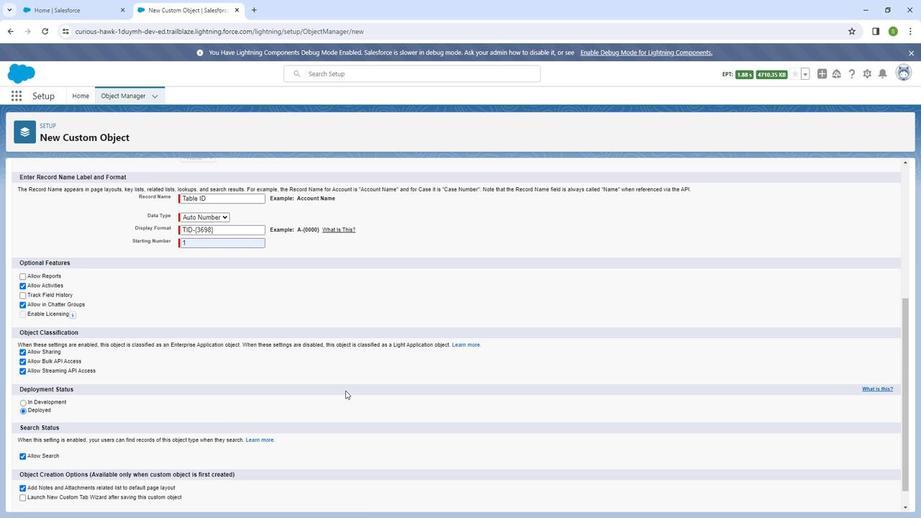 
Action: Mouse scrolled (345, 391) with delta (0, 0)
Screenshot: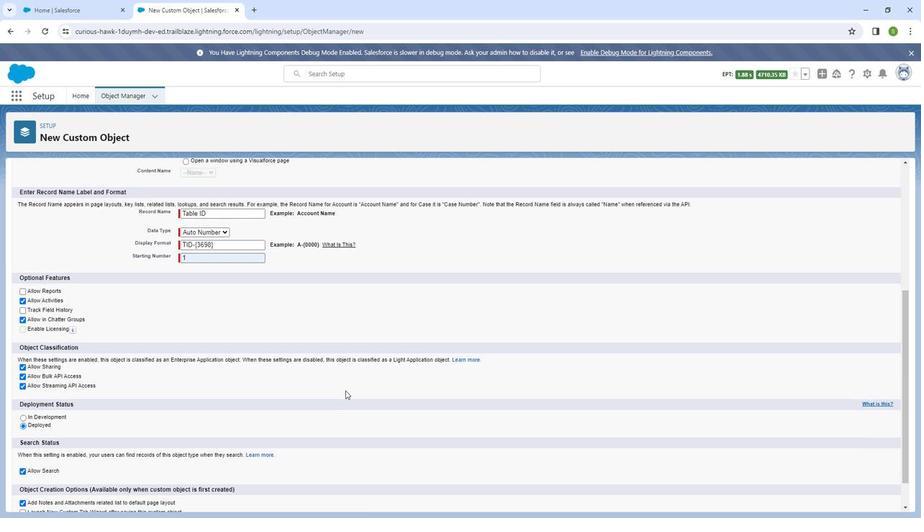
Action: Mouse scrolled (345, 391) with delta (0, 0)
Screenshot: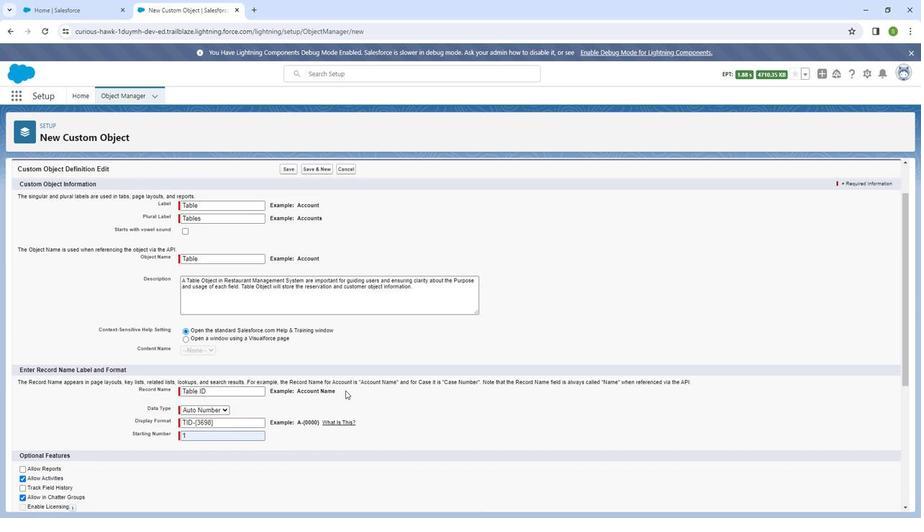 
Action: Mouse scrolled (345, 391) with delta (0, 0)
Screenshot: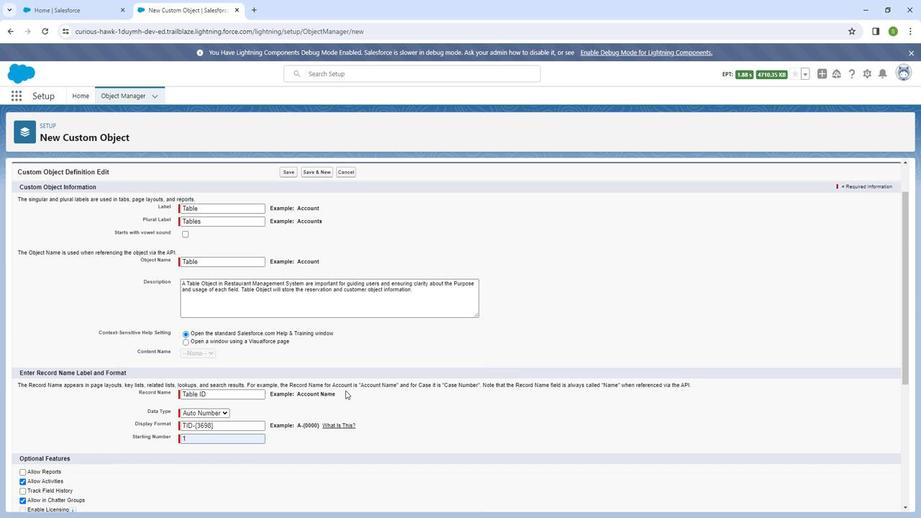 
Action: Mouse moved to (283, 217)
Screenshot: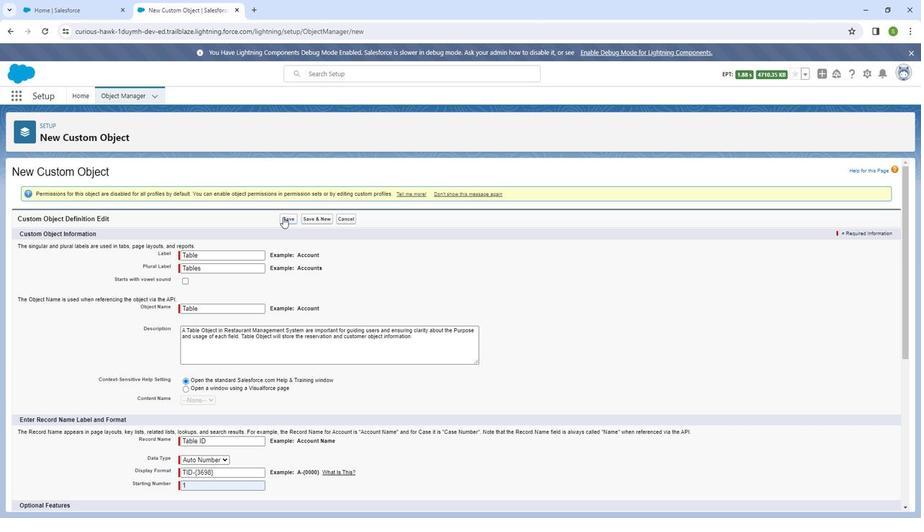 
Action: Mouse pressed left at (283, 217)
Screenshot: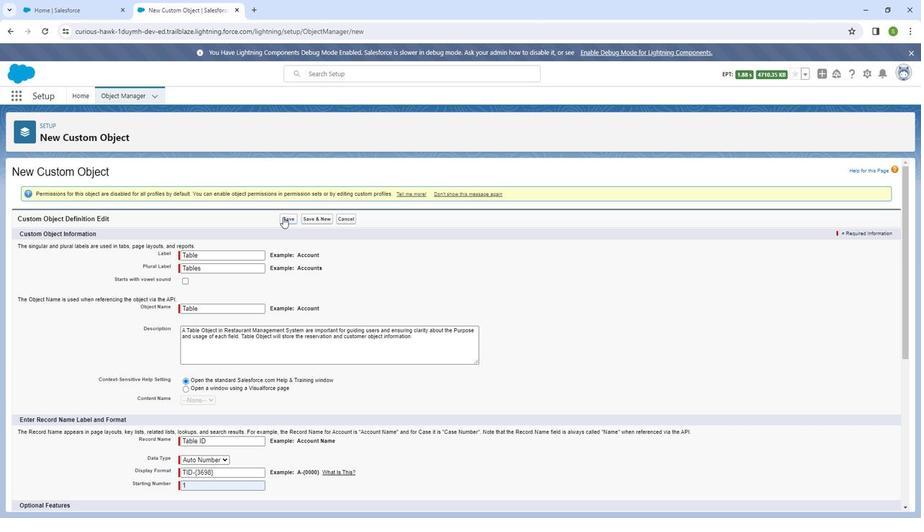 
Action: Mouse moved to (209, 486)
Screenshot: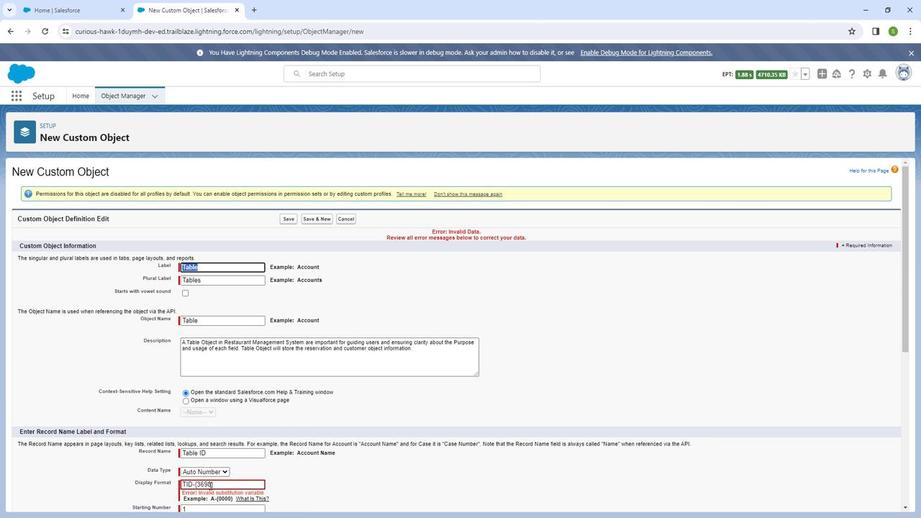 
Action: Mouse pressed left at (209, 486)
Screenshot: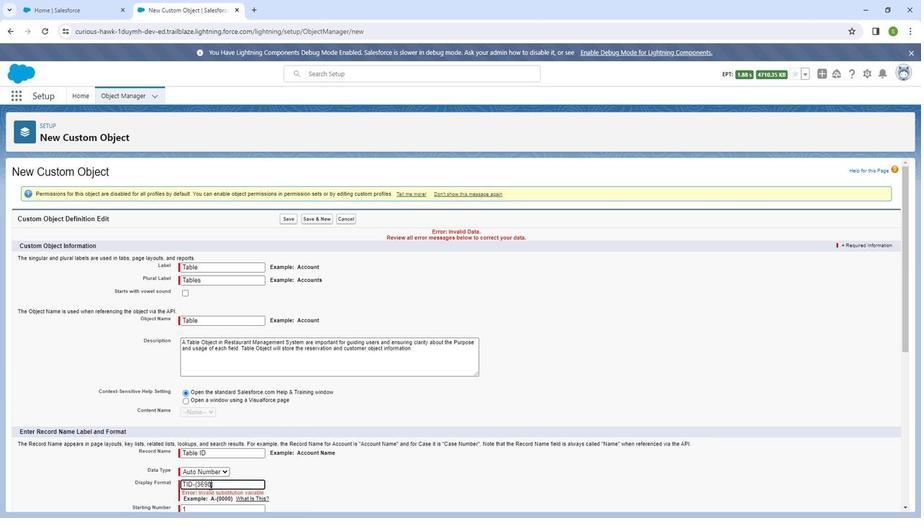 
Action: Mouse moved to (255, 492)
Screenshot: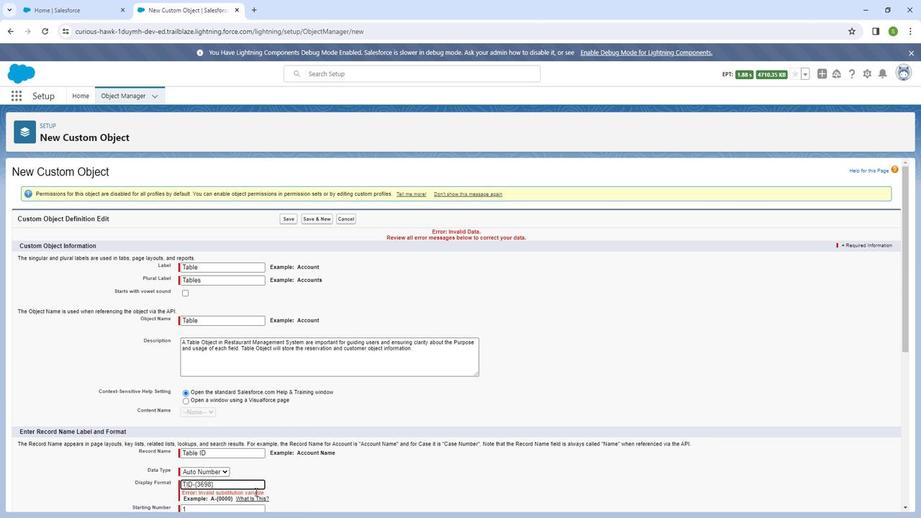 
Action: Key pressed <Key.backspace>
Screenshot: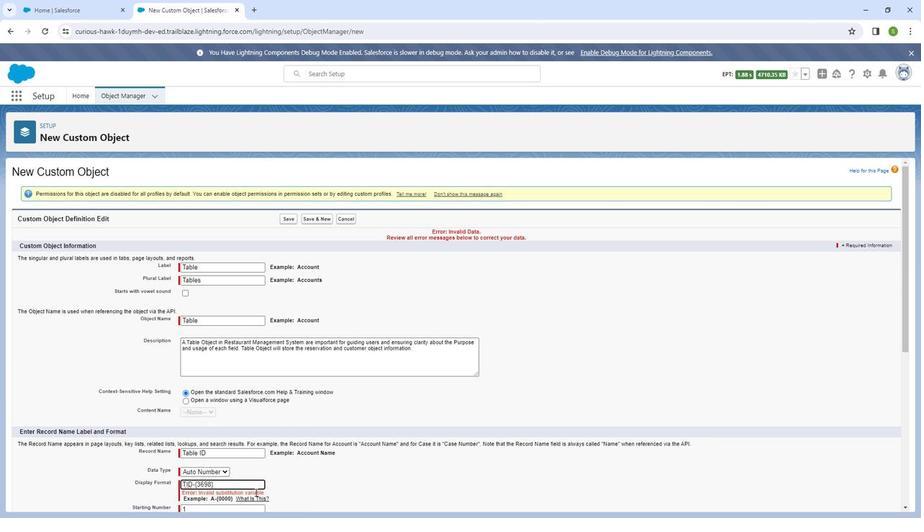 
Action: Mouse moved to (255, 491)
Screenshot: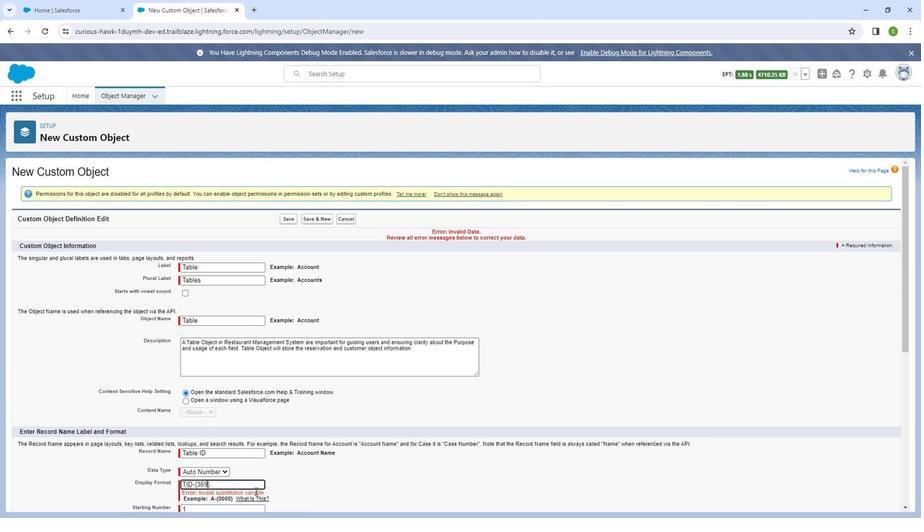 
Action: Key pressed 0
Screenshot: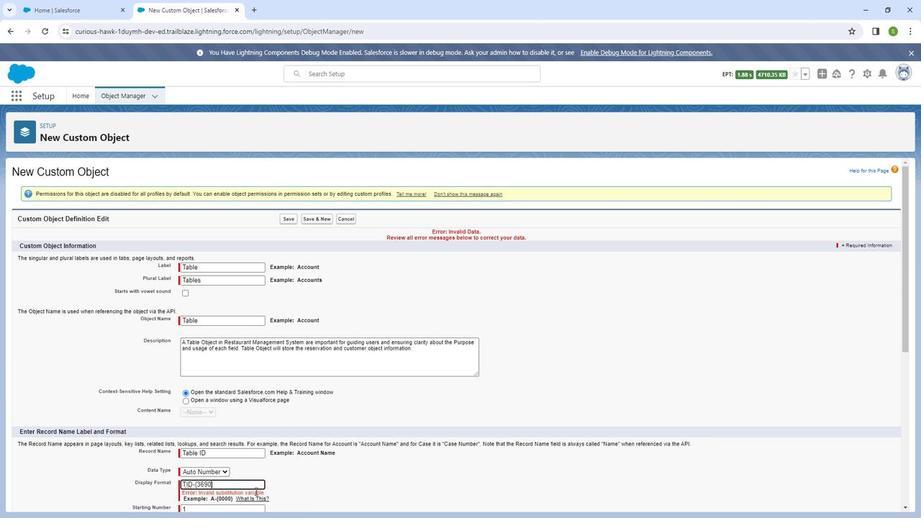 
Action: Mouse moved to (287, 222)
Screenshot: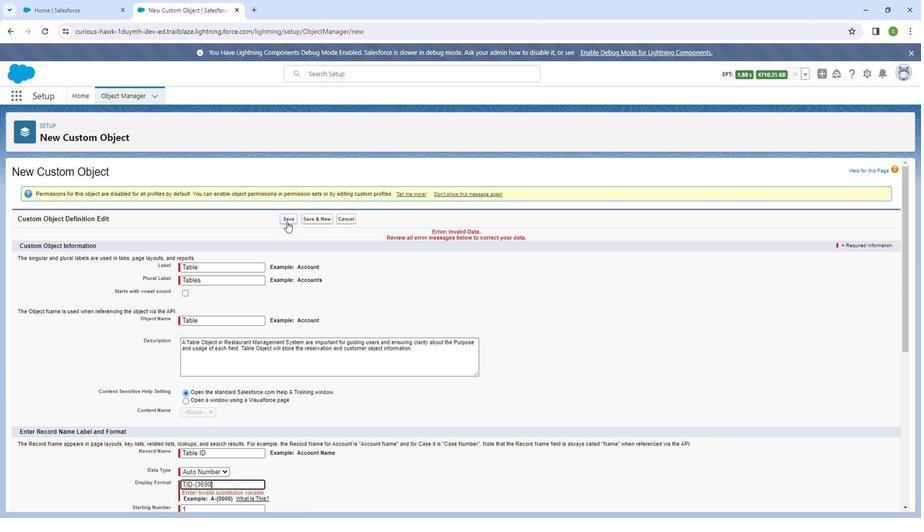
Action: Mouse pressed left at (287, 222)
Screenshot: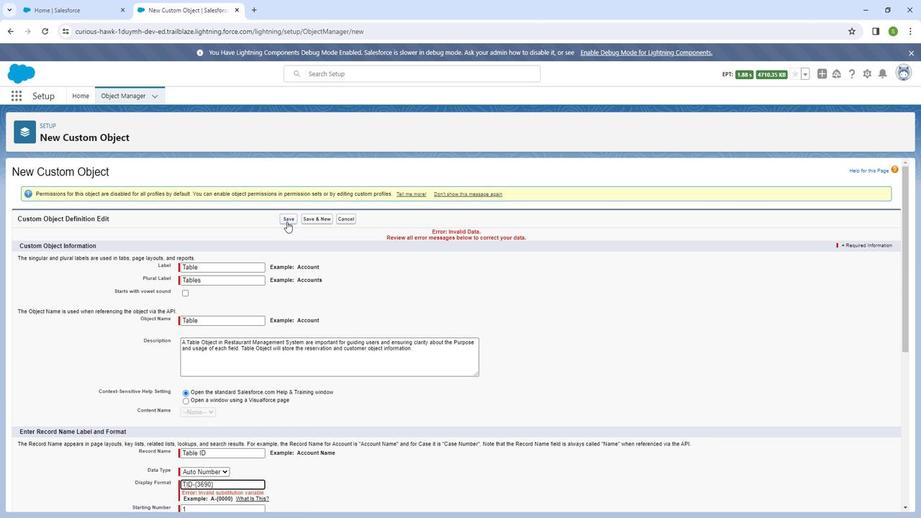 
Action: Mouse moved to (207, 485)
Screenshot: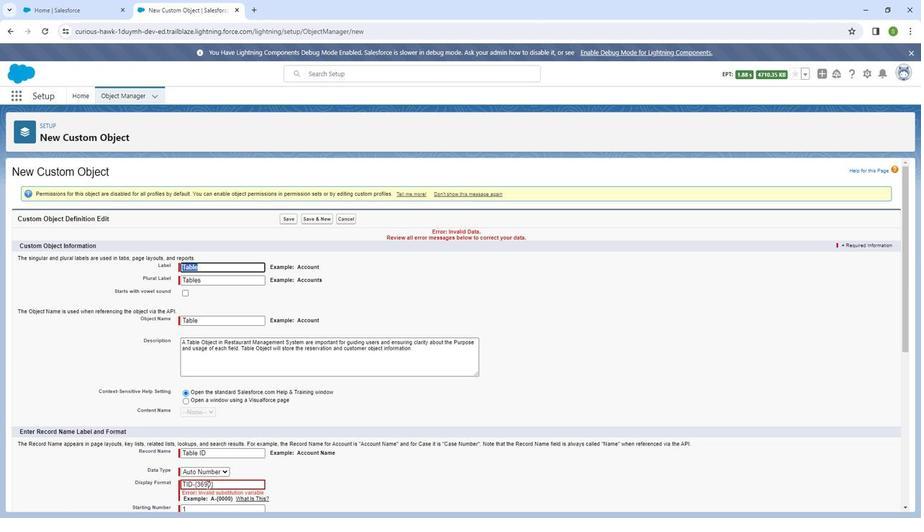 
Action: Mouse pressed left at (207, 485)
Screenshot: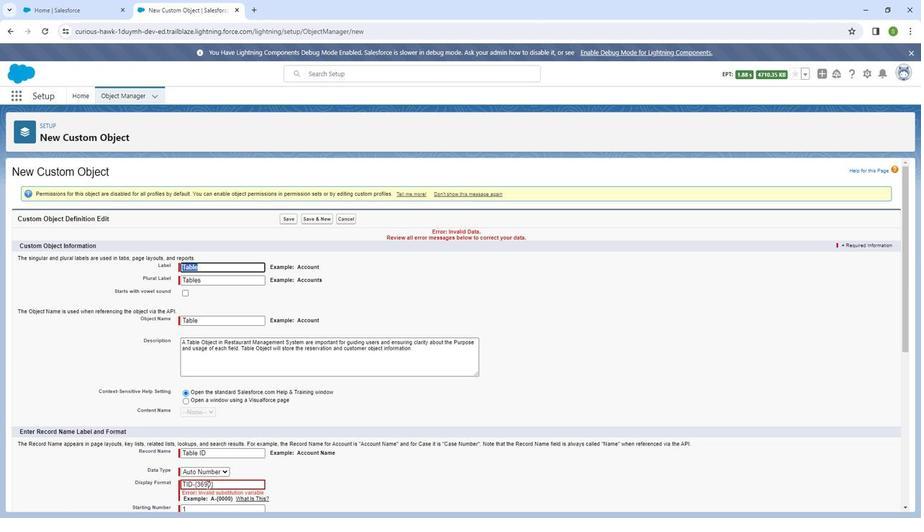 
Action: Mouse moved to (207, 484)
Screenshot: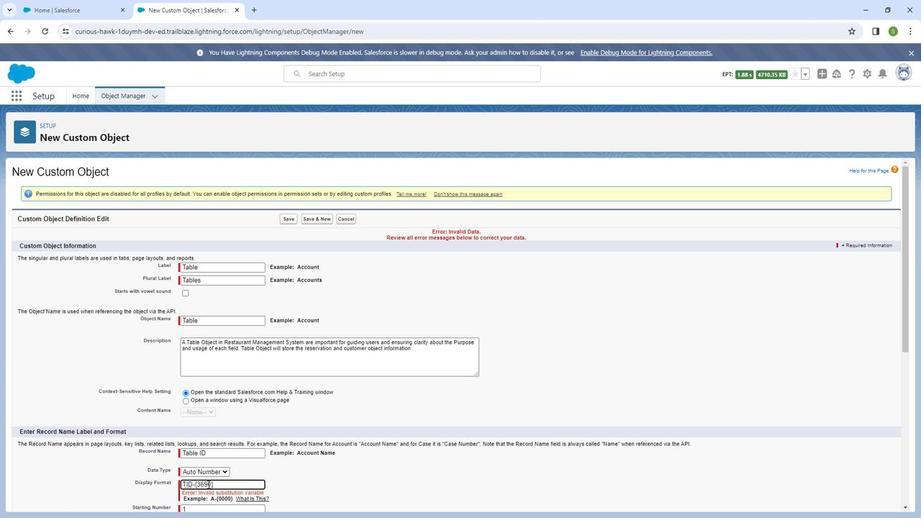 
Action: Key pressed <Key.backspace>
Screenshot: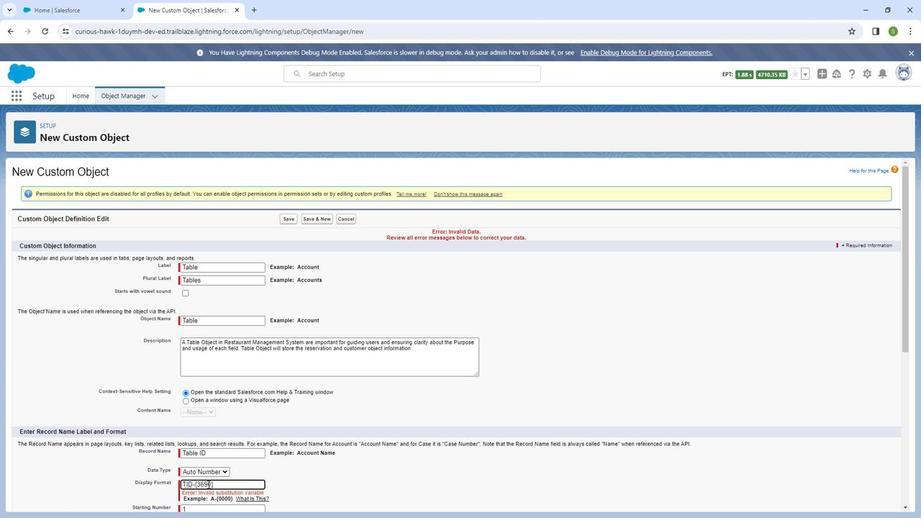 
Action: Mouse moved to (208, 484)
Screenshot: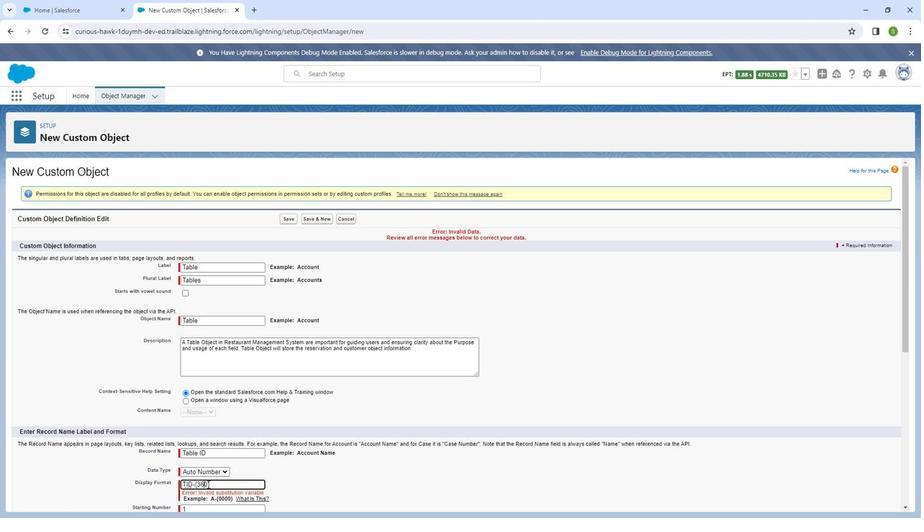 
Action: Key pressed 0
Screenshot: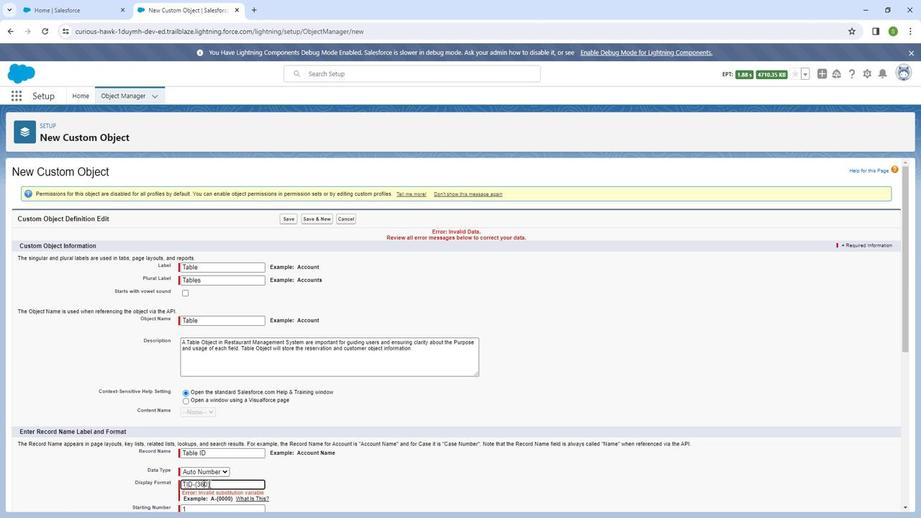 
Action: Mouse moved to (285, 218)
Screenshot: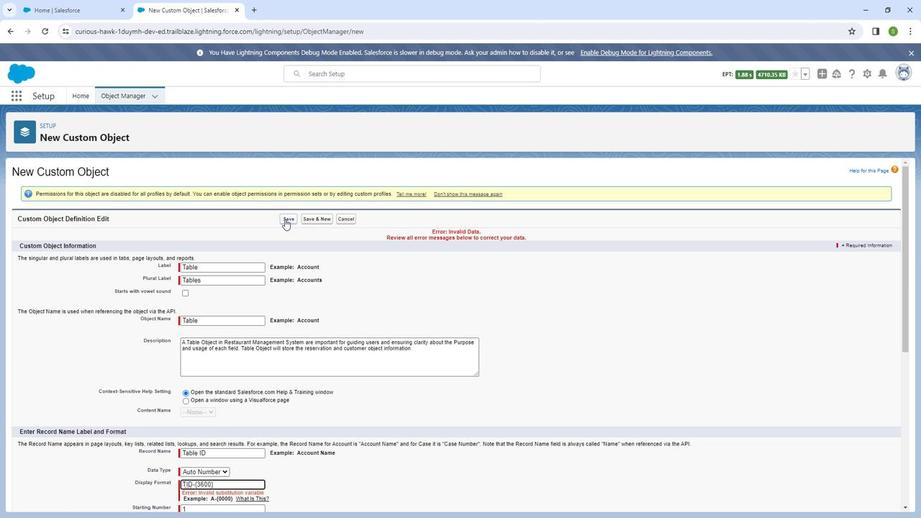
Action: Mouse pressed left at (285, 218)
Screenshot: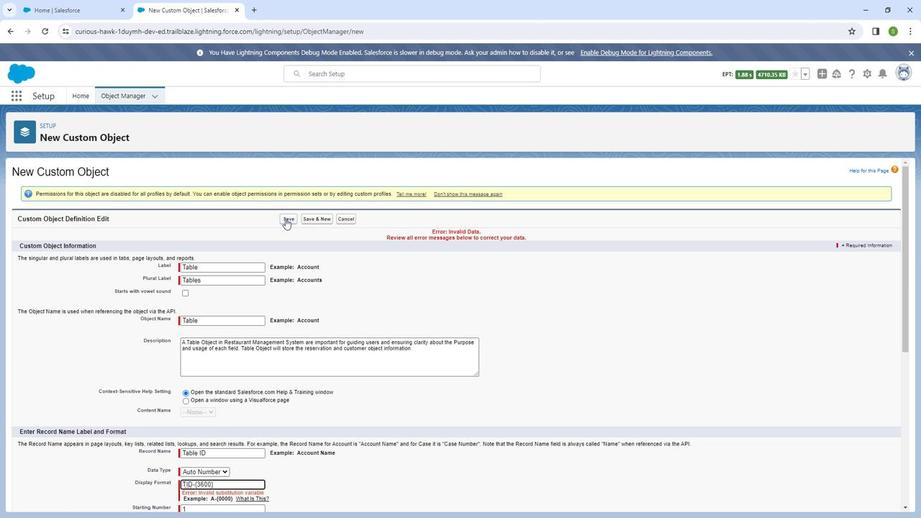 
Action: Mouse moved to (203, 482)
Screenshot: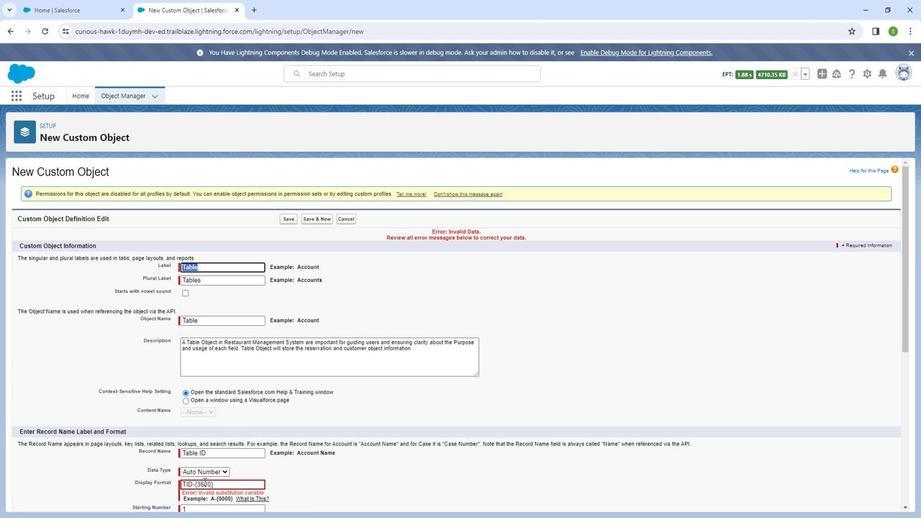 
Action: Mouse pressed left at (203, 482)
Screenshot: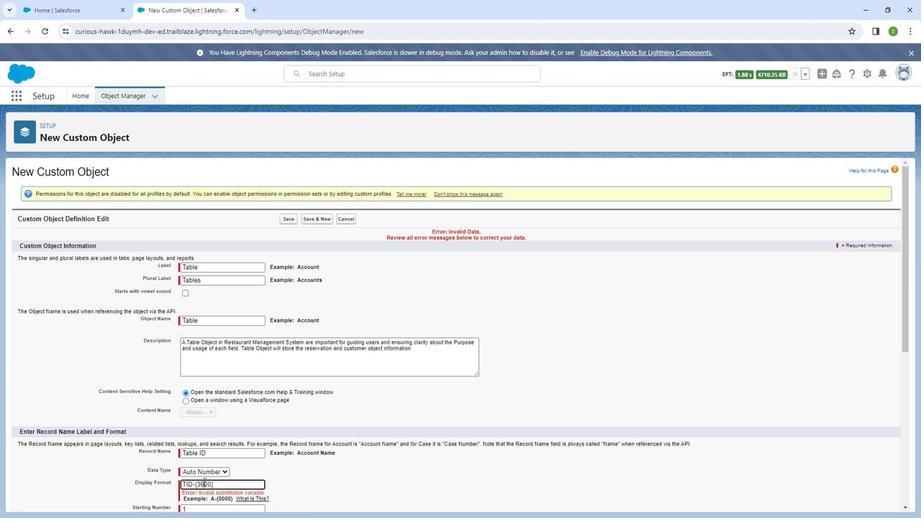 
Action: Key pressed 0
Screenshot: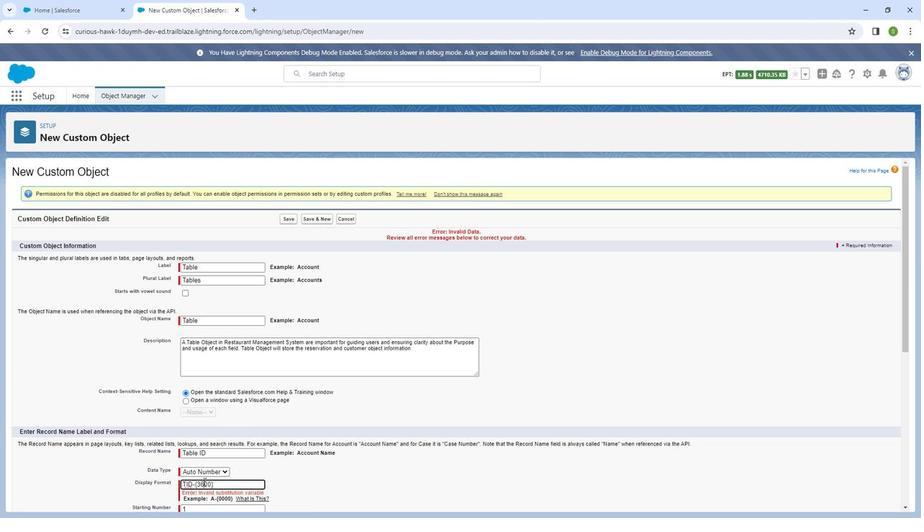 
Action: Mouse moved to (213, 486)
Screenshot: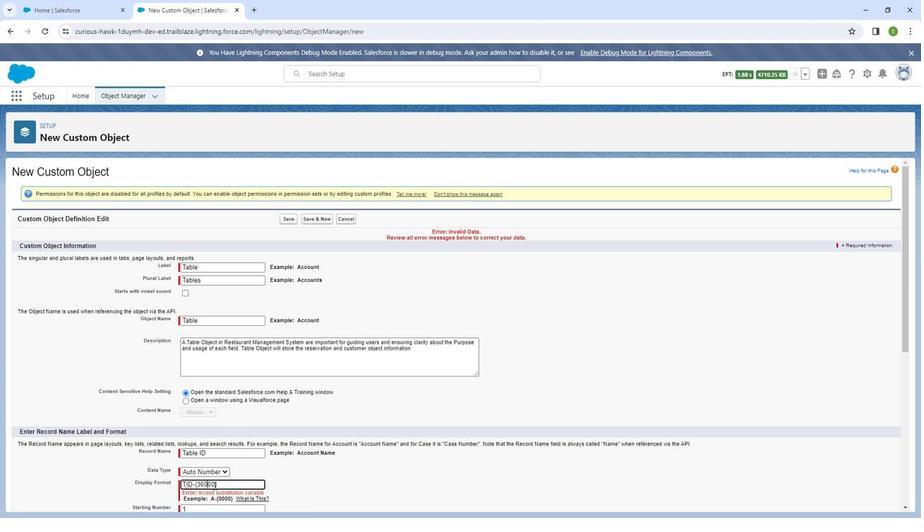 
Action: Key pressed <Key.backspace><Key.backspace>
Screenshot: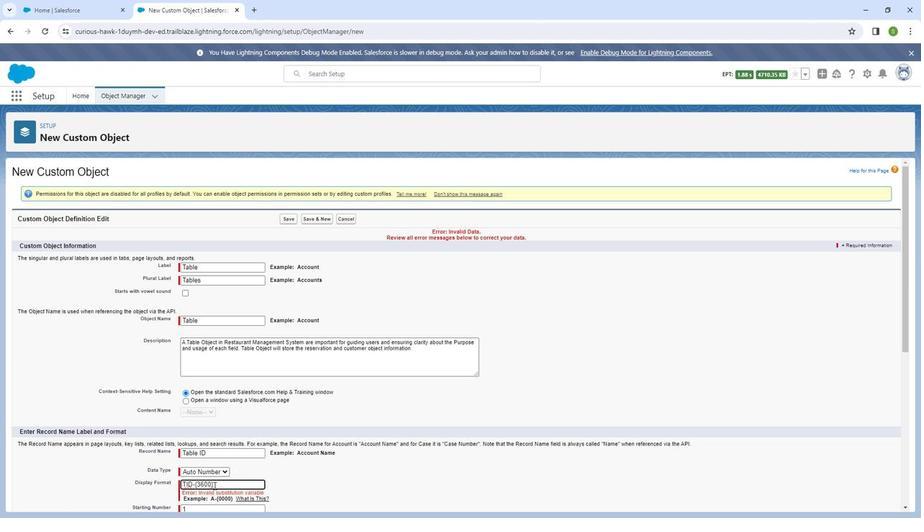 
Action: Mouse moved to (213, 485)
Screenshot: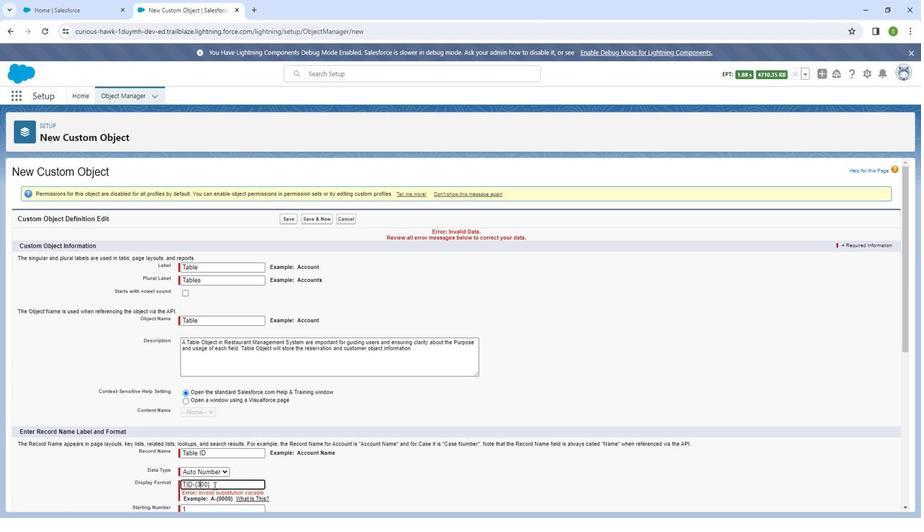 
Action: Key pressed 0
Screenshot: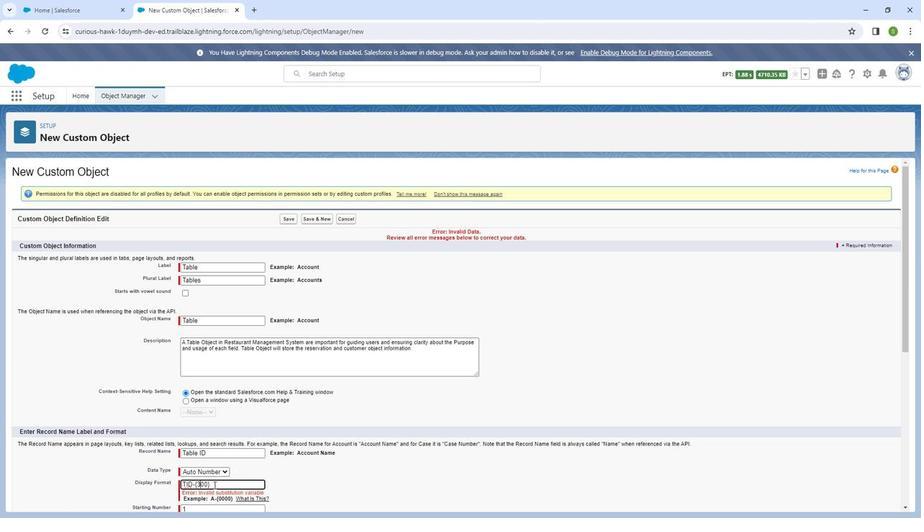 
Action: Mouse moved to (285, 220)
Screenshot: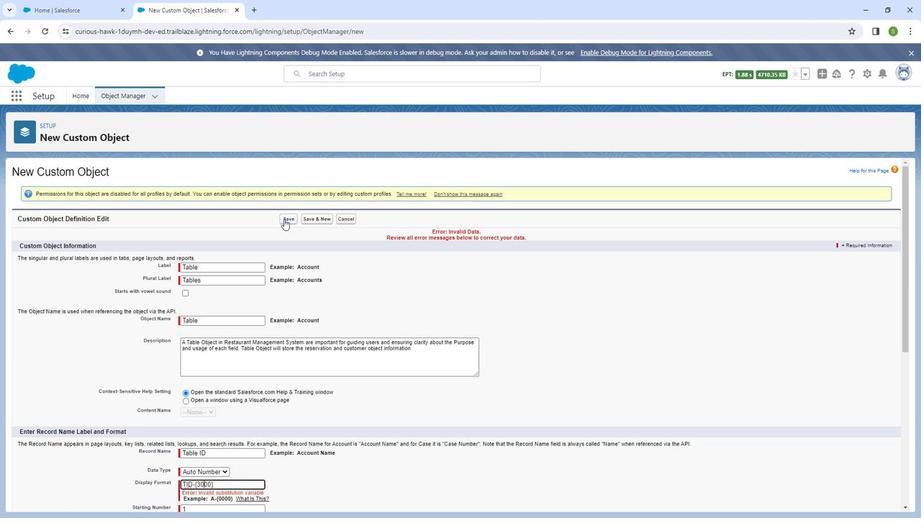 
Action: Mouse pressed left at (285, 220)
Screenshot: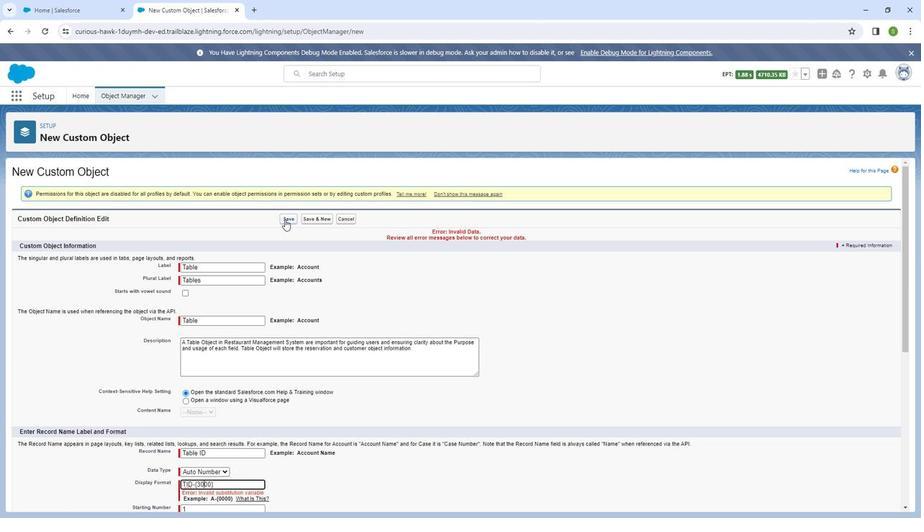 
Action: Mouse moved to (198, 484)
Screenshot: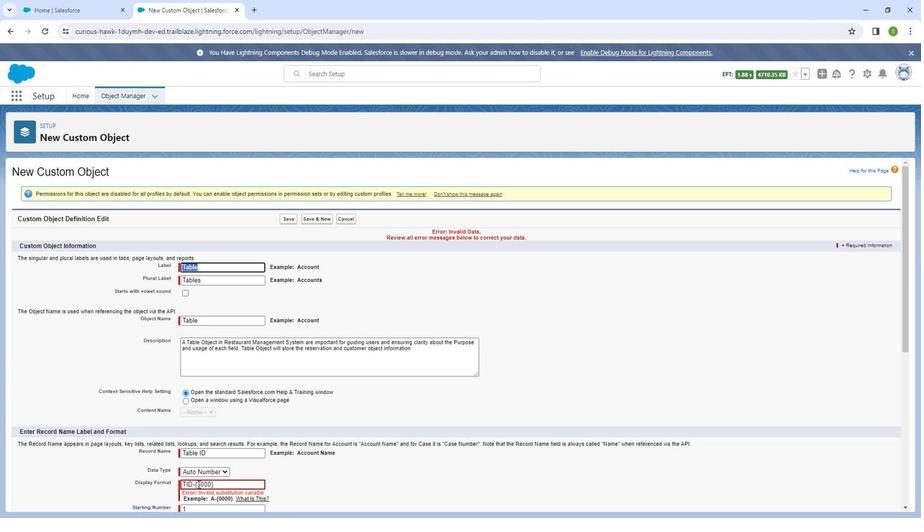 
Action: Mouse pressed left at (198, 484)
Screenshot: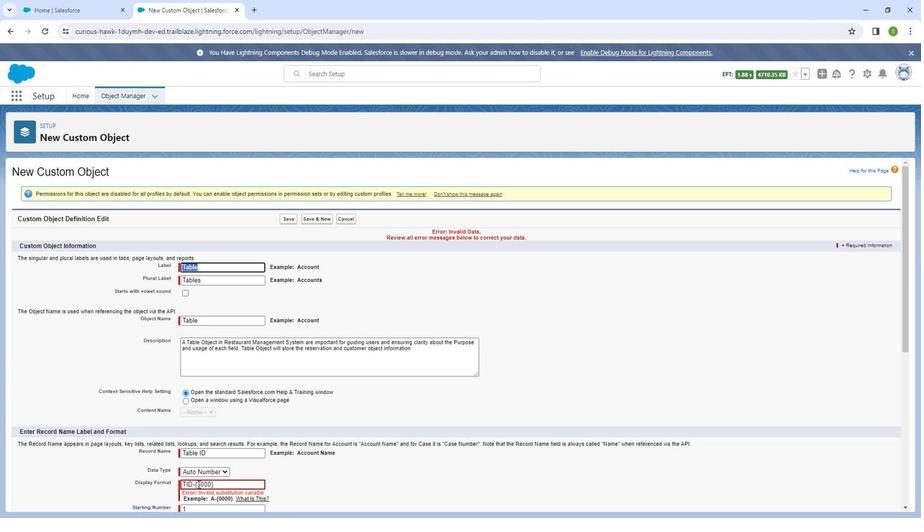 
Action: Mouse moved to (203, 480)
Screenshot: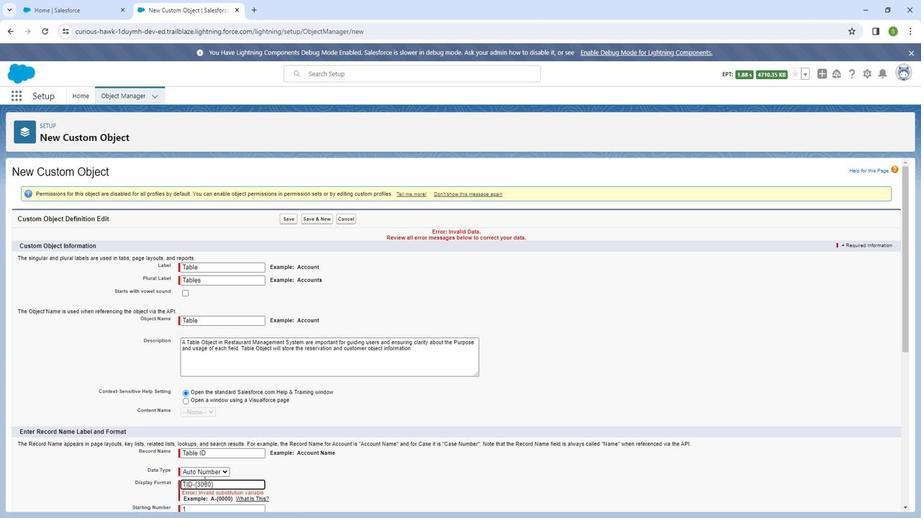 
Action: Key pressed <Key.right>
Screenshot: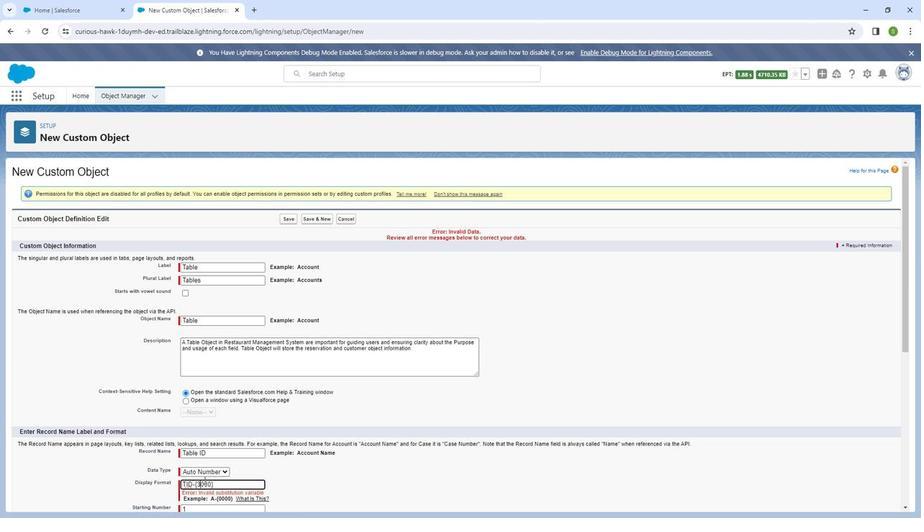 
Action: Mouse moved to (202, 476)
Screenshot: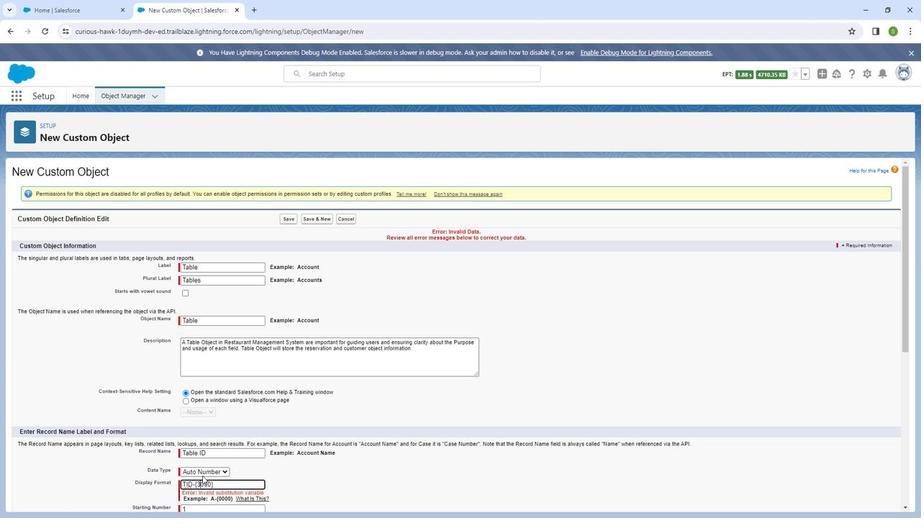 
Action: Key pressed <Key.backspace>0
Screenshot: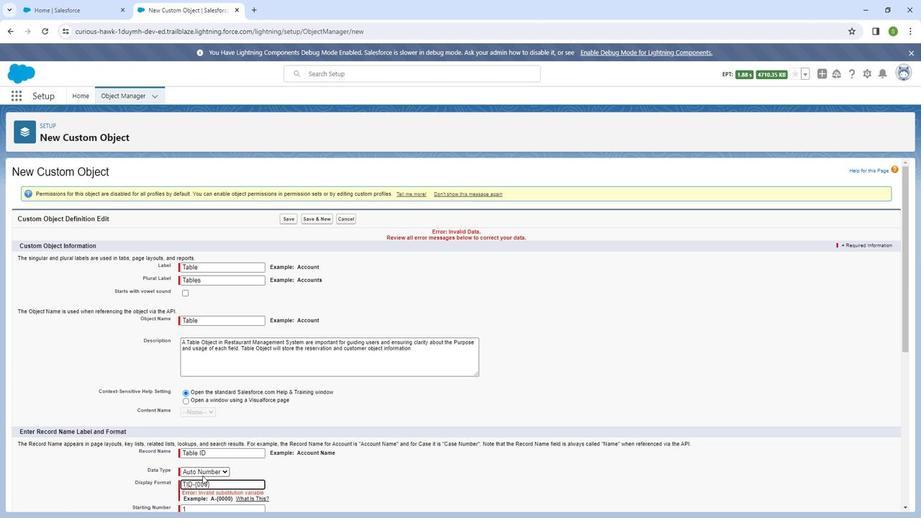 
Action: Mouse moved to (288, 220)
Screenshot: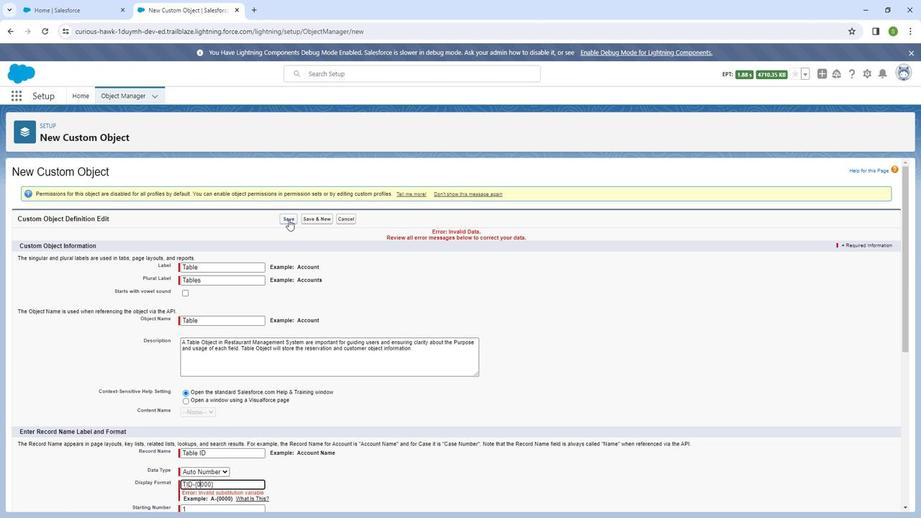 
Action: Mouse pressed left at (288, 220)
Screenshot: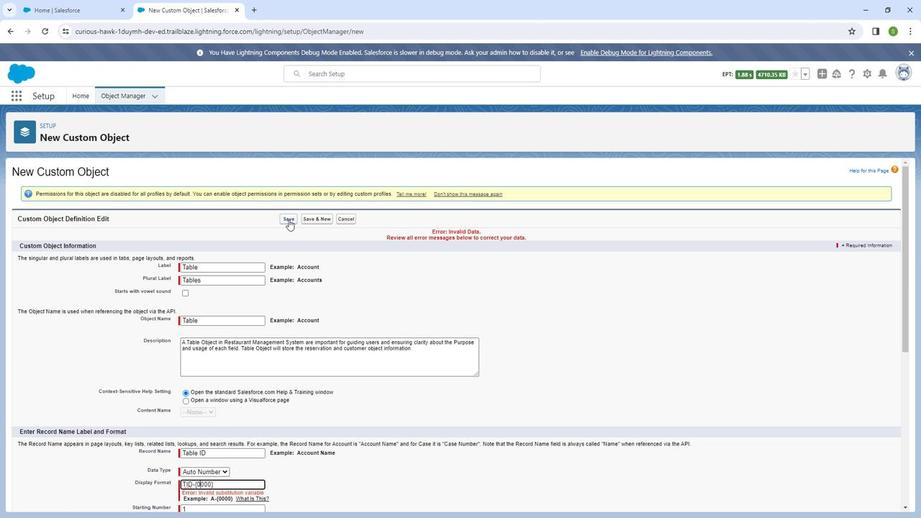 
Action: Mouse moved to (80, 195)
Screenshot: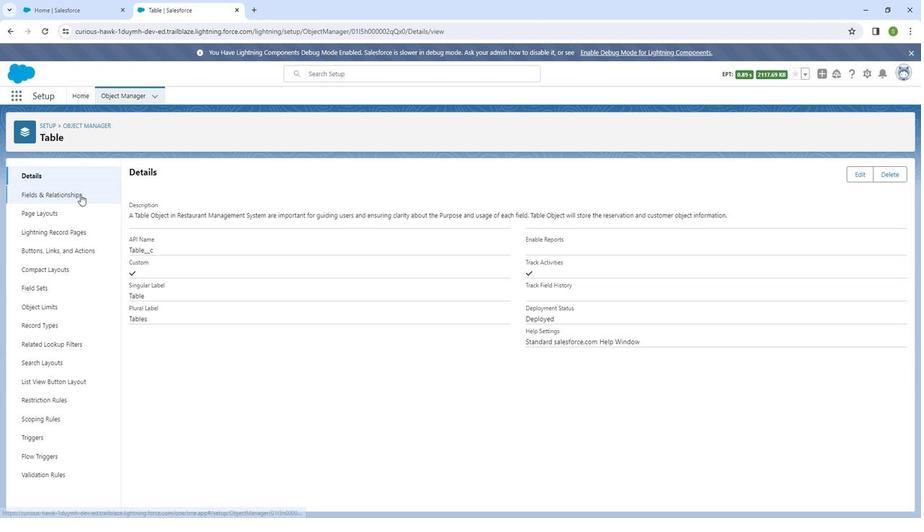 
Action: Mouse pressed left at (80, 195)
Screenshot: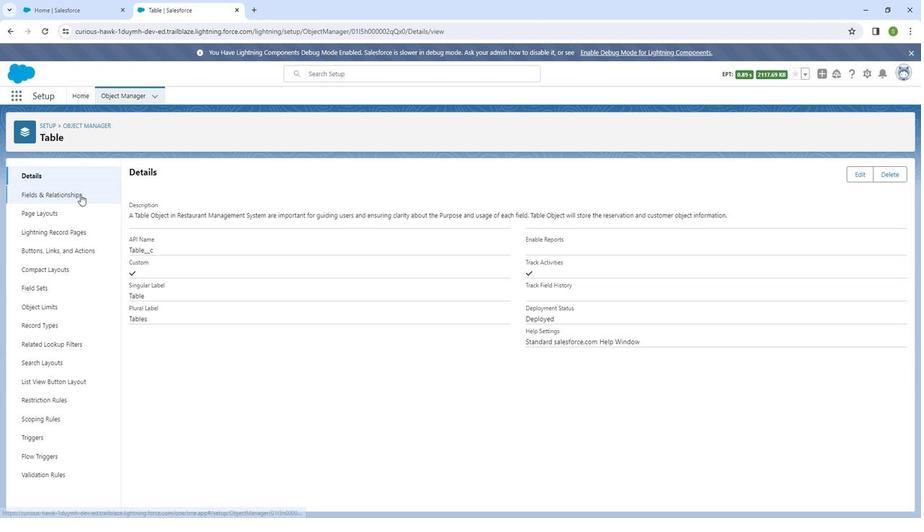 
Action: Mouse moved to (44, 177)
Screenshot: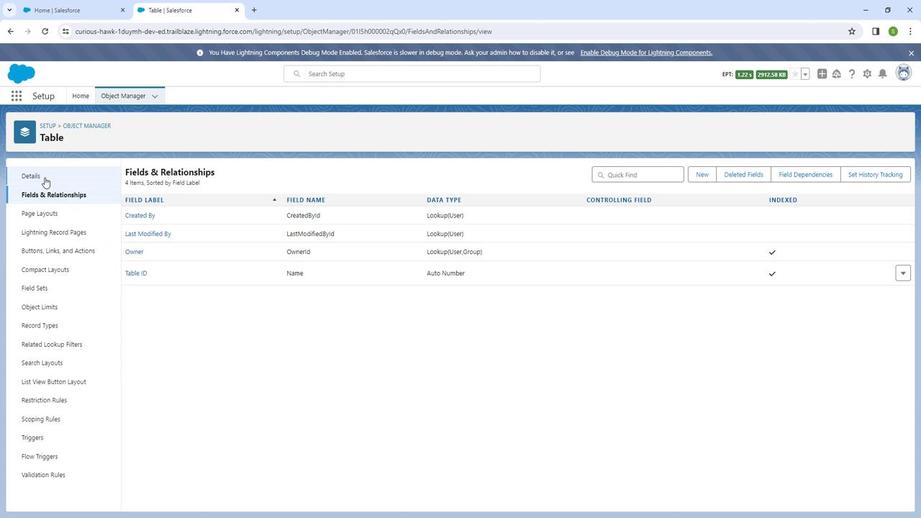 
Action: Mouse pressed left at (44, 177)
Screenshot: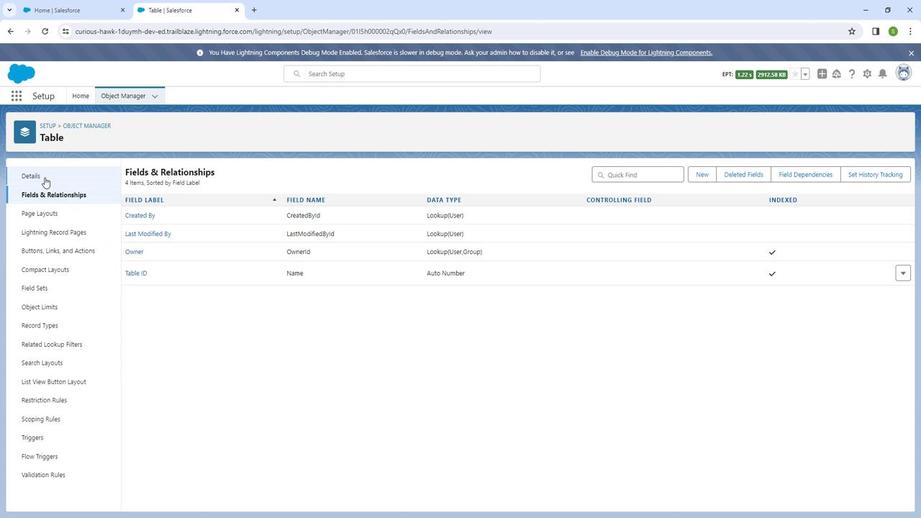 
Action: Mouse moved to (332, 339)
Screenshot: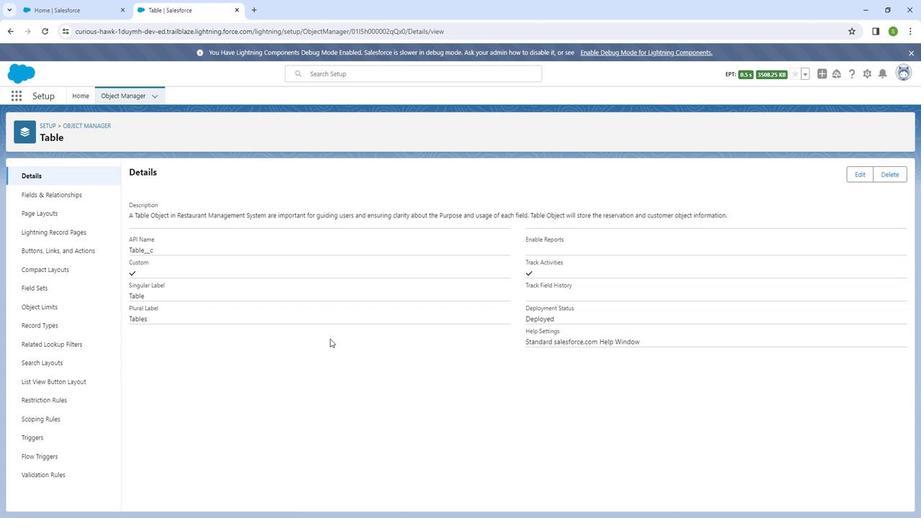 
